 Task: Find connections with filter location Mittweida with filter topic #fintechwith filter profile language Spanish with filter current company Reply with filter school Uttrakhand Jobs with filter industry Wholesale Footwear with filter service category Insurance with filter keywords title Production Engineer
Action: Mouse moved to (504, 51)
Screenshot: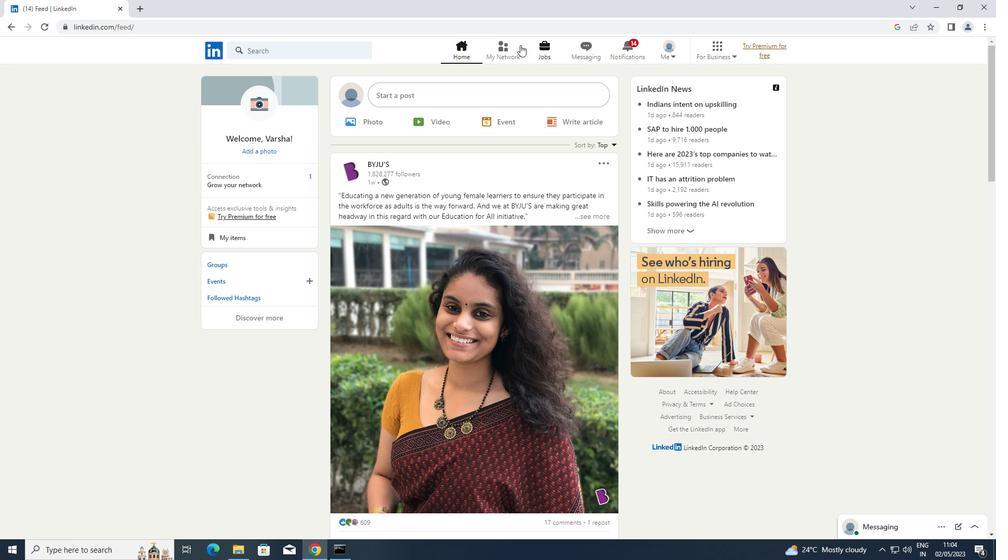 
Action: Mouse pressed left at (504, 51)
Screenshot: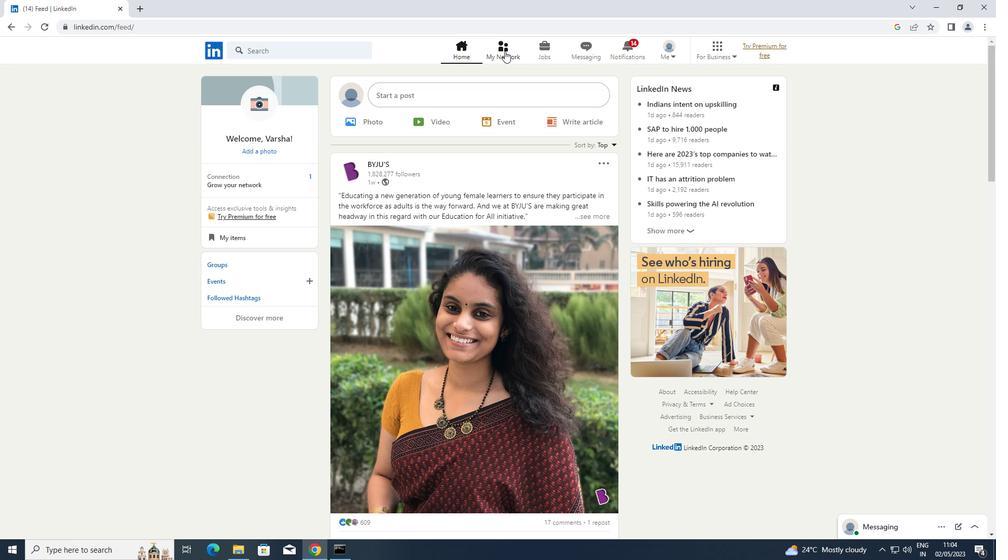 
Action: Mouse moved to (286, 110)
Screenshot: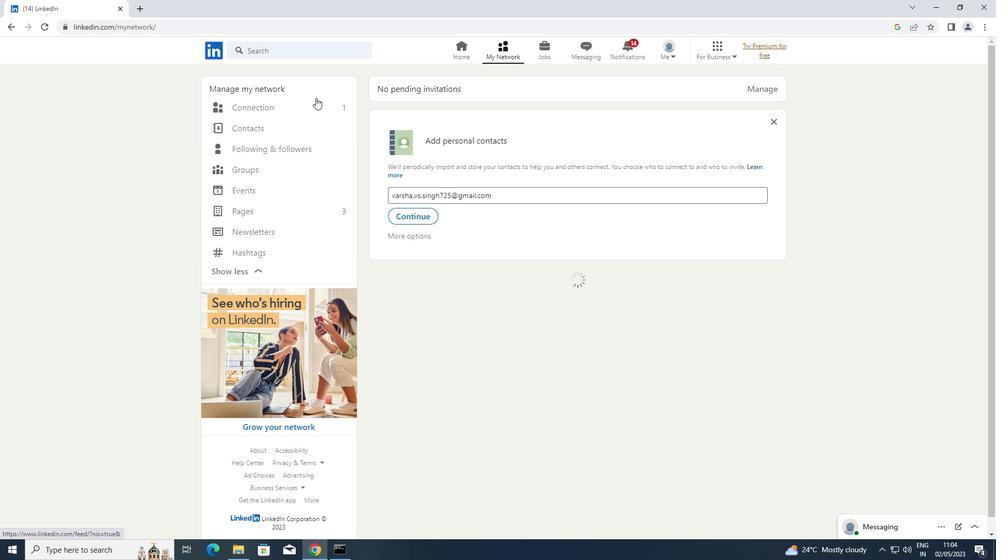 
Action: Mouse pressed left at (286, 110)
Screenshot: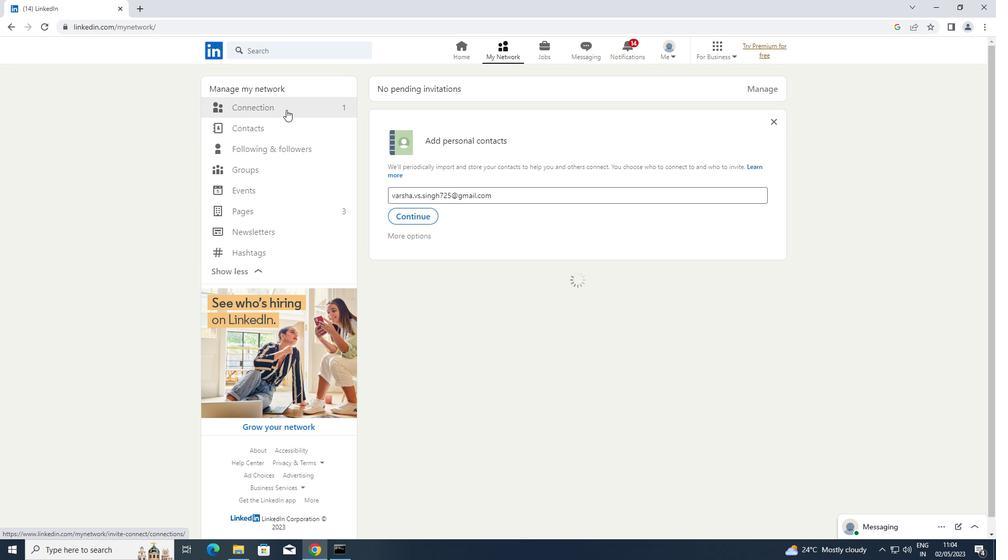 
Action: Mouse moved to (579, 109)
Screenshot: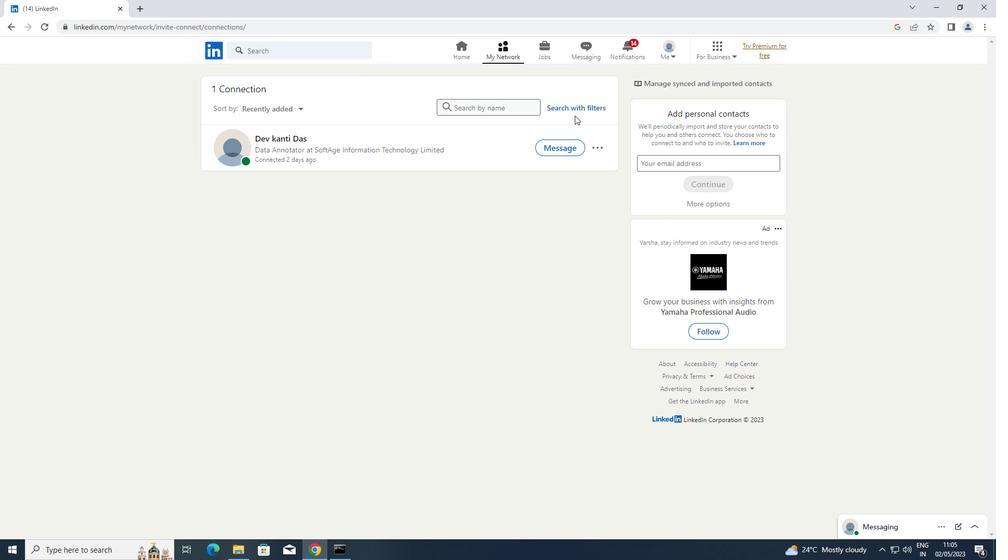 
Action: Mouse pressed left at (579, 109)
Screenshot: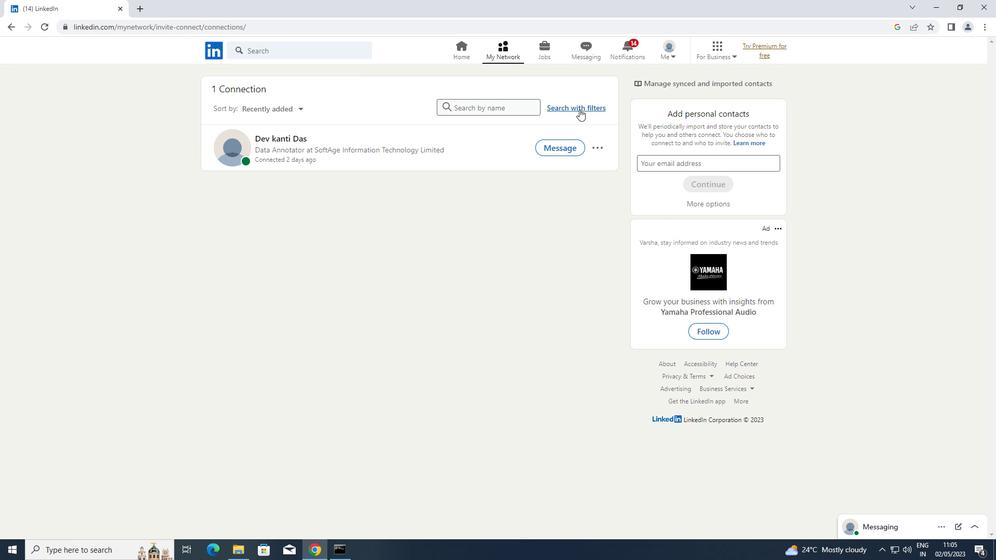 
Action: Mouse moved to (536, 77)
Screenshot: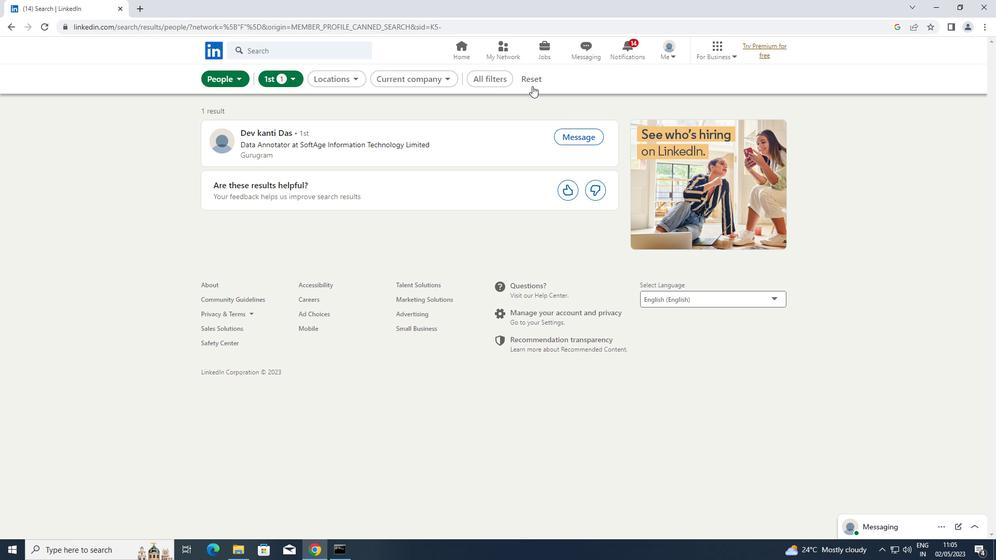 
Action: Mouse pressed left at (536, 77)
Screenshot: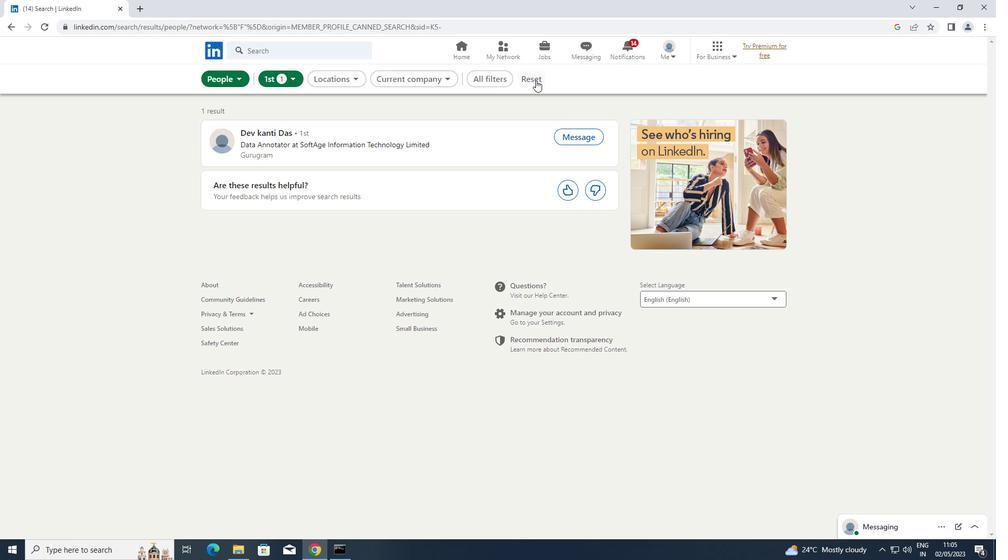 
Action: Mouse moved to (509, 76)
Screenshot: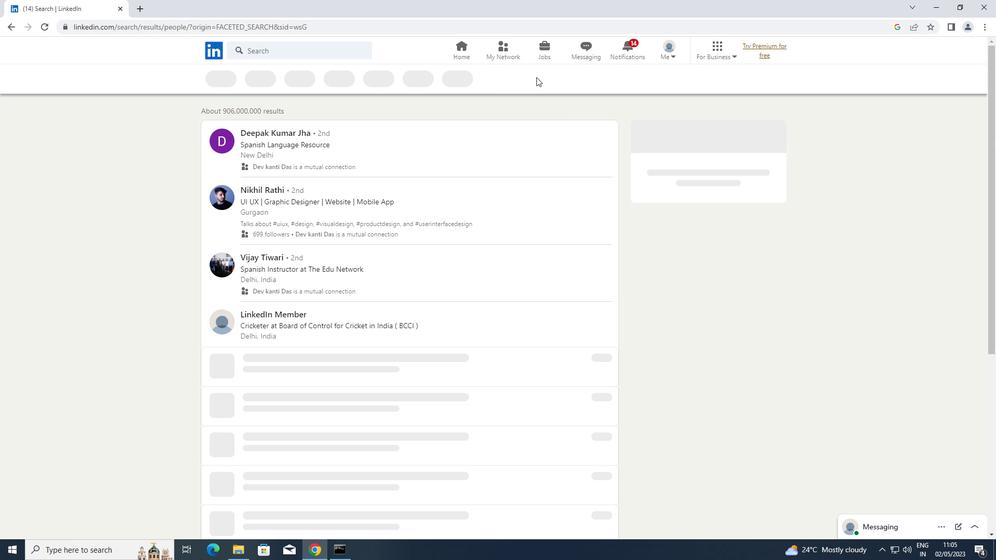 
Action: Mouse pressed left at (509, 76)
Screenshot: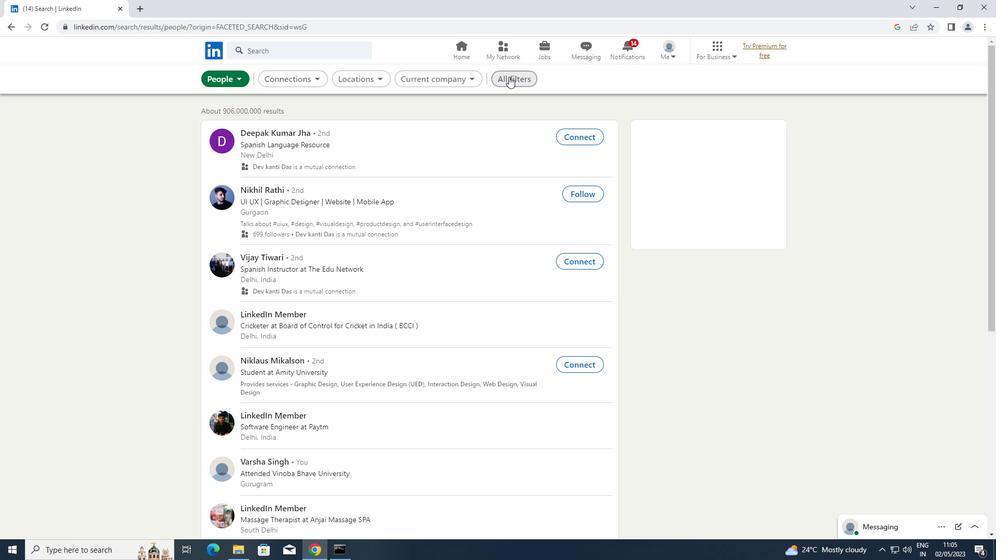 
Action: Mouse moved to (867, 382)
Screenshot: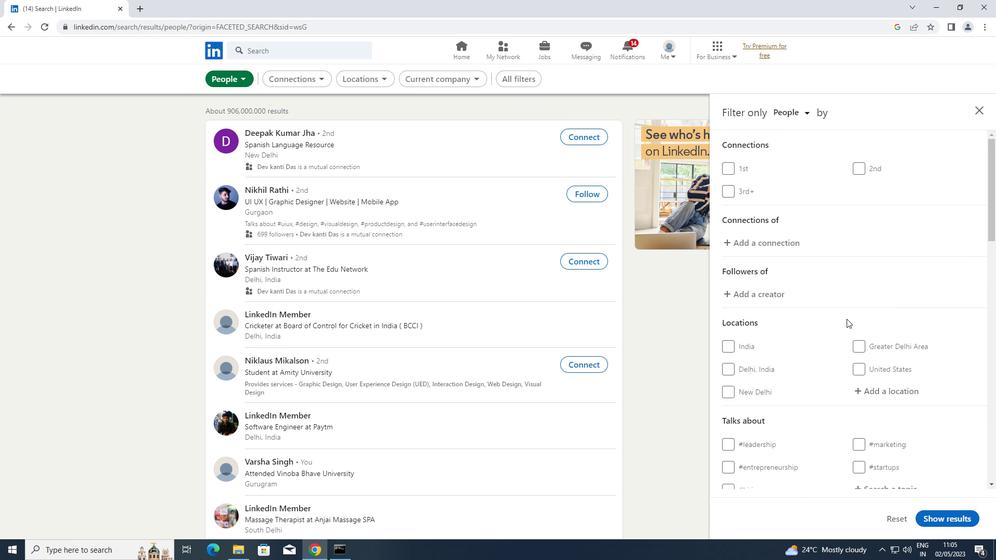 
Action: Mouse pressed left at (867, 382)
Screenshot: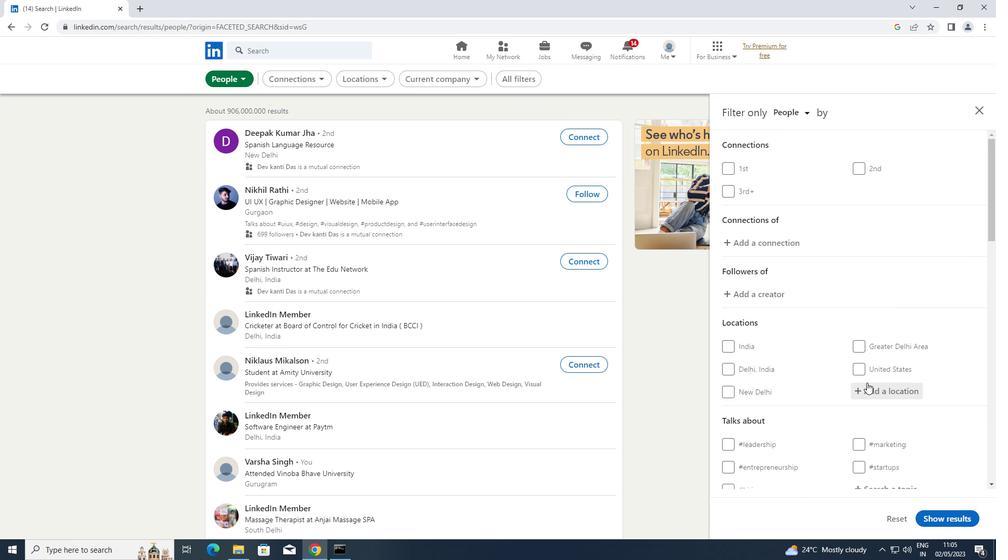 
Action: Key pressed <Key.shift>MITTWEIDA
Screenshot: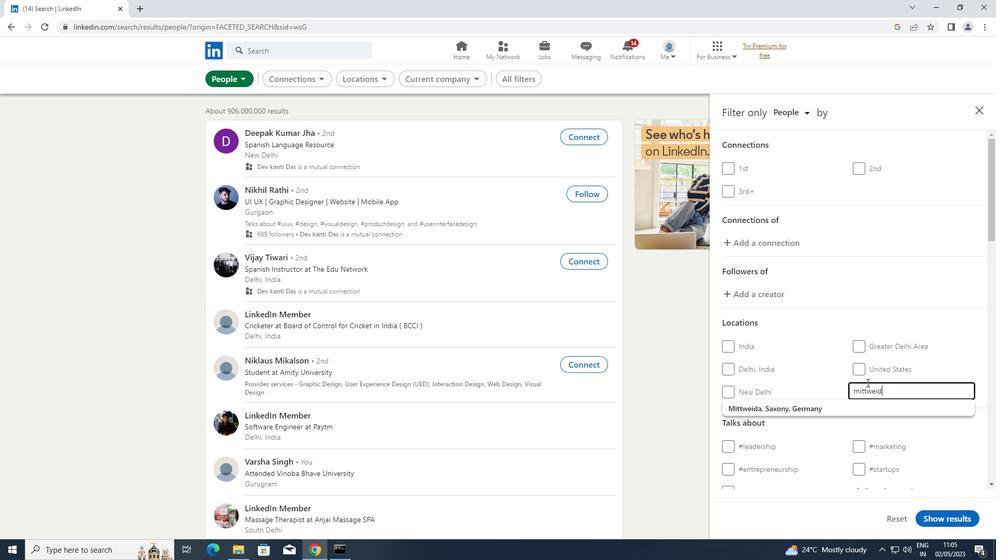 
Action: Mouse scrolled (867, 382) with delta (0, 0)
Screenshot: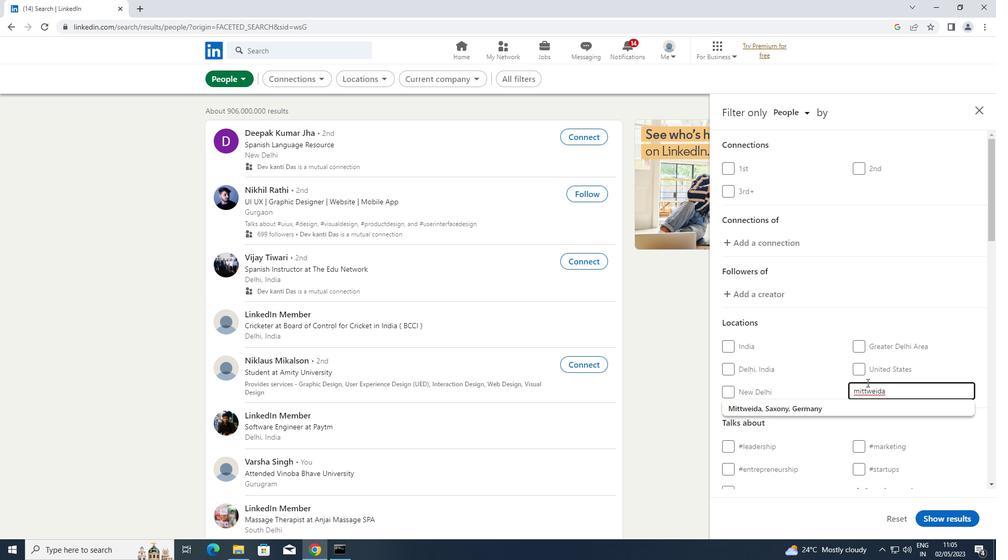 
Action: Mouse scrolled (867, 382) with delta (0, 0)
Screenshot: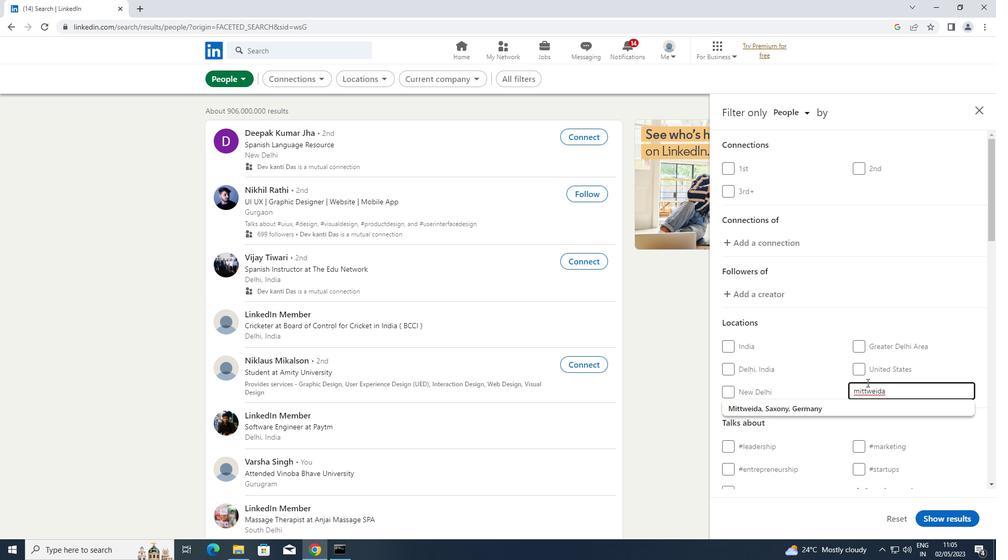 
Action: Mouse moved to (870, 385)
Screenshot: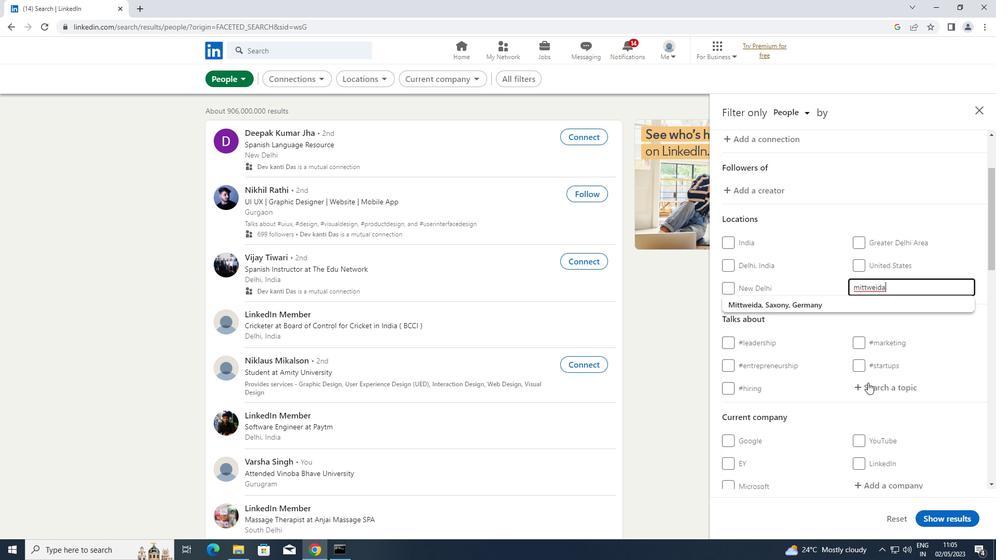 
Action: Mouse pressed left at (870, 385)
Screenshot: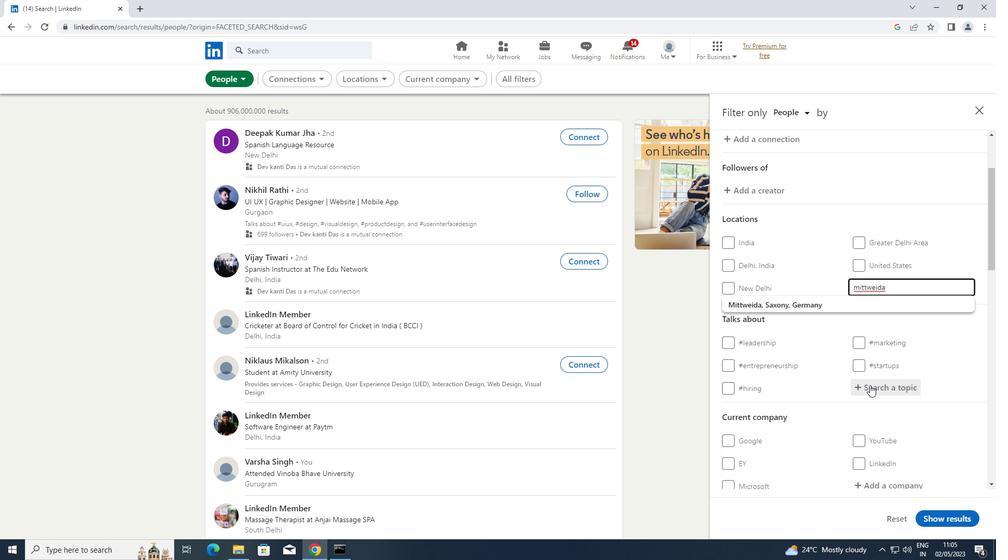 
Action: Key pressed FINTE
Screenshot: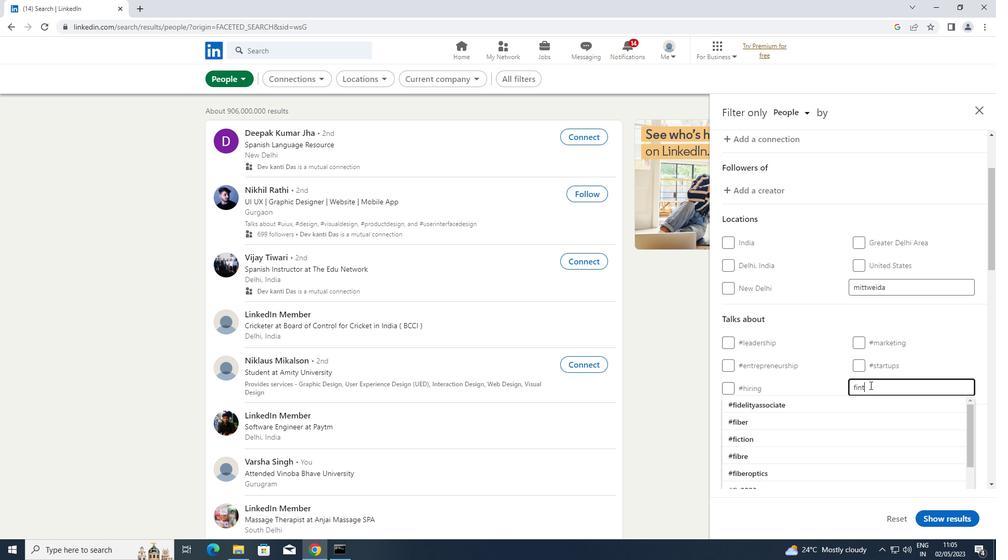 
Action: Mouse moved to (798, 405)
Screenshot: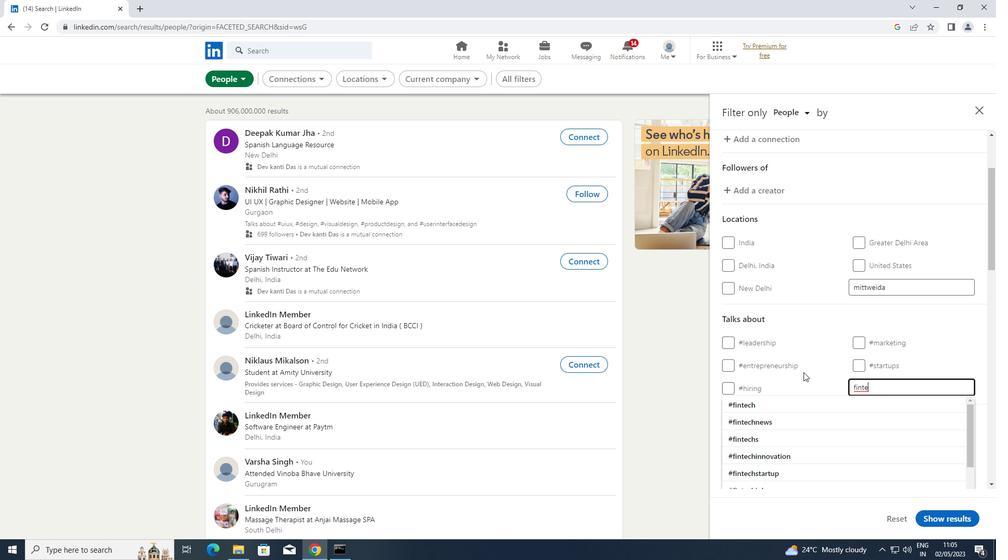 
Action: Mouse pressed left at (798, 405)
Screenshot: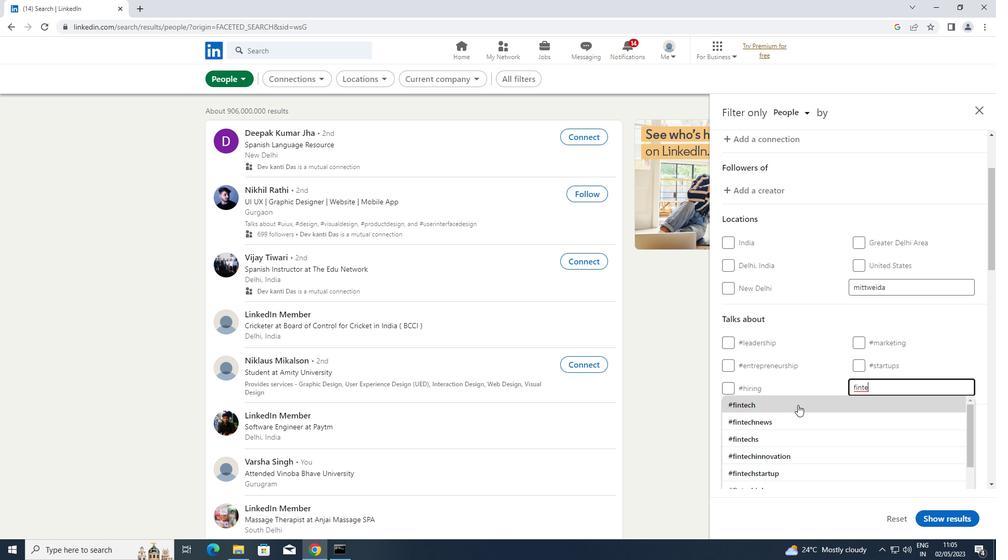 
Action: Mouse scrolled (798, 404) with delta (0, 0)
Screenshot: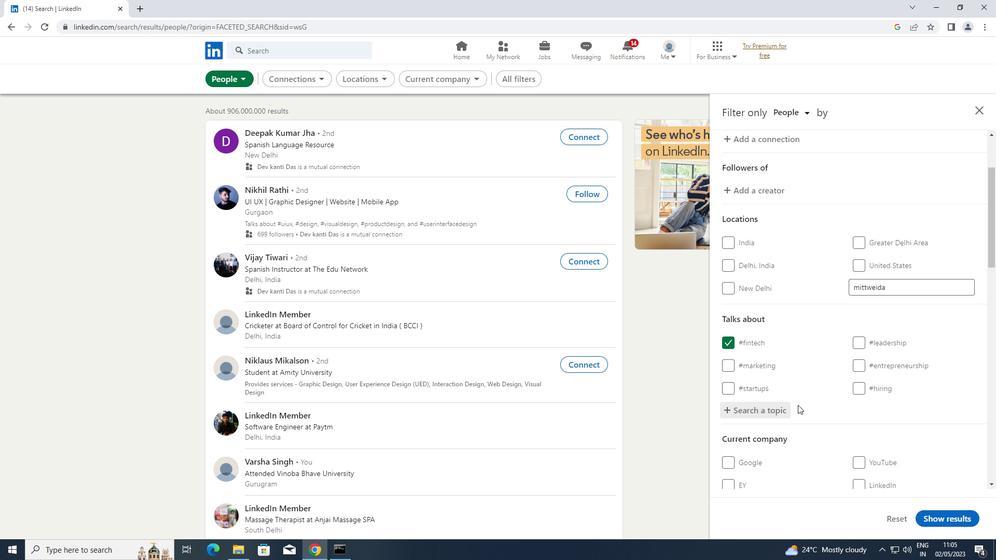 
Action: Mouse scrolled (798, 404) with delta (0, 0)
Screenshot: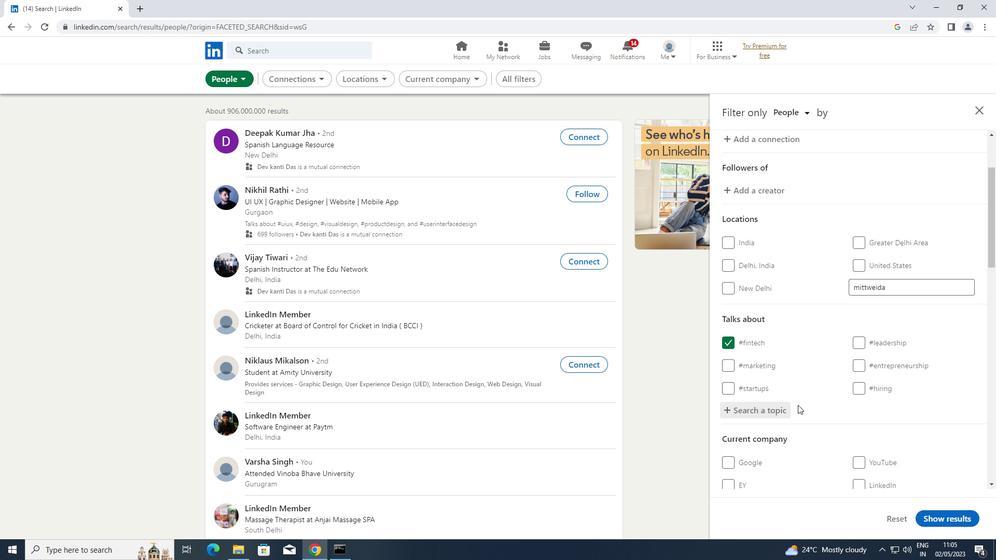 
Action: Mouse scrolled (798, 404) with delta (0, 0)
Screenshot: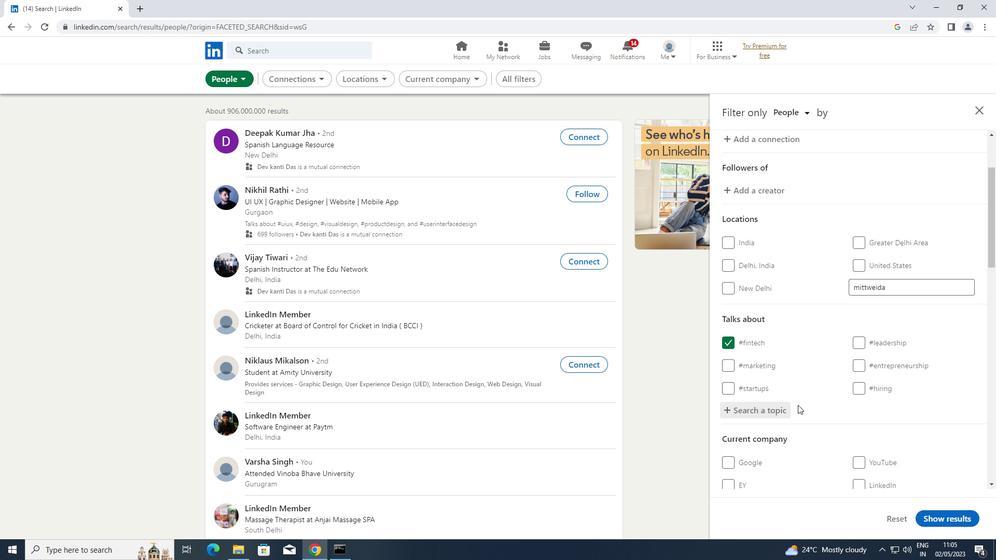 
Action: Mouse scrolled (798, 404) with delta (0, 0)
Screenshot: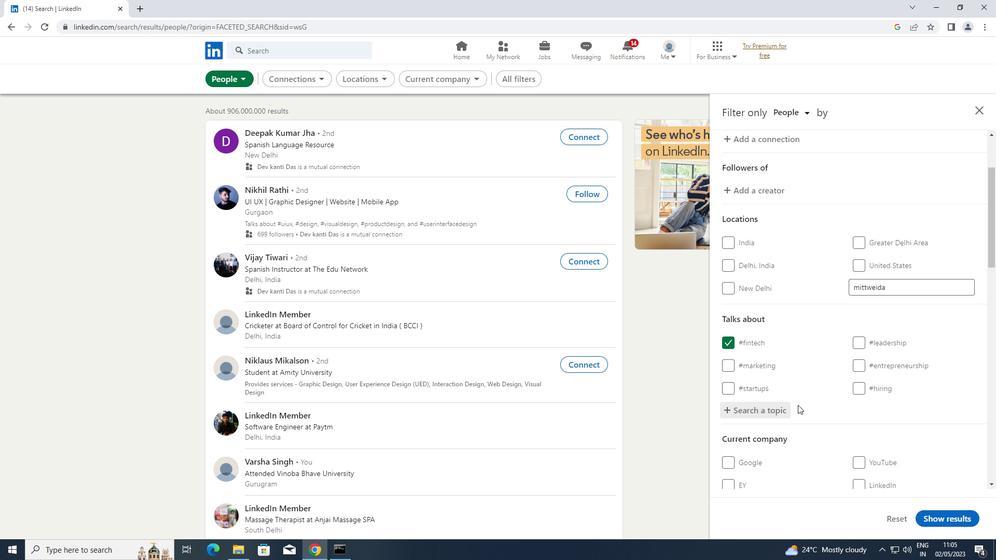 
Action: Mouse scrolled (798, 404) with delta (0, 0)
Screenshot: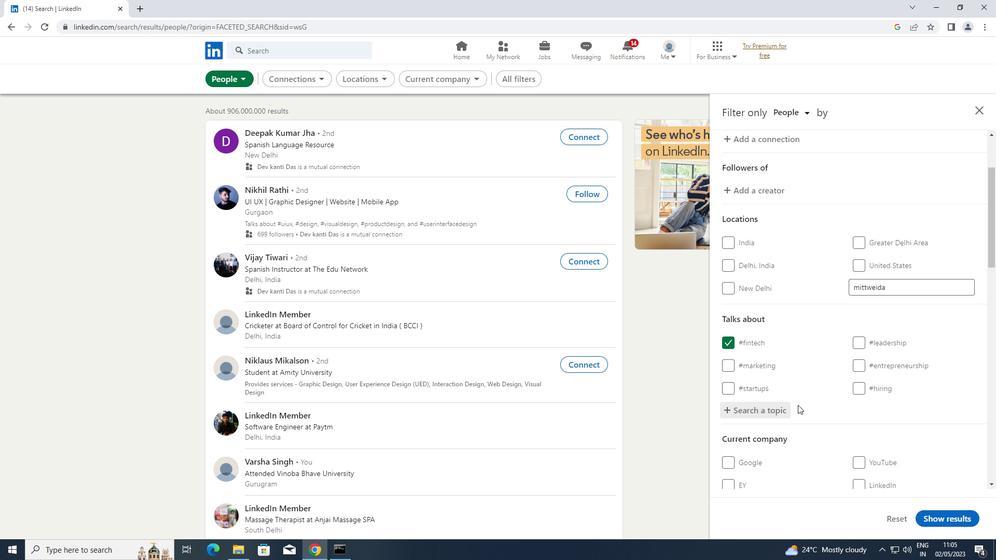 
Action: Mouse scrolled (798, 404) with delta (0, 0)
Screenshot: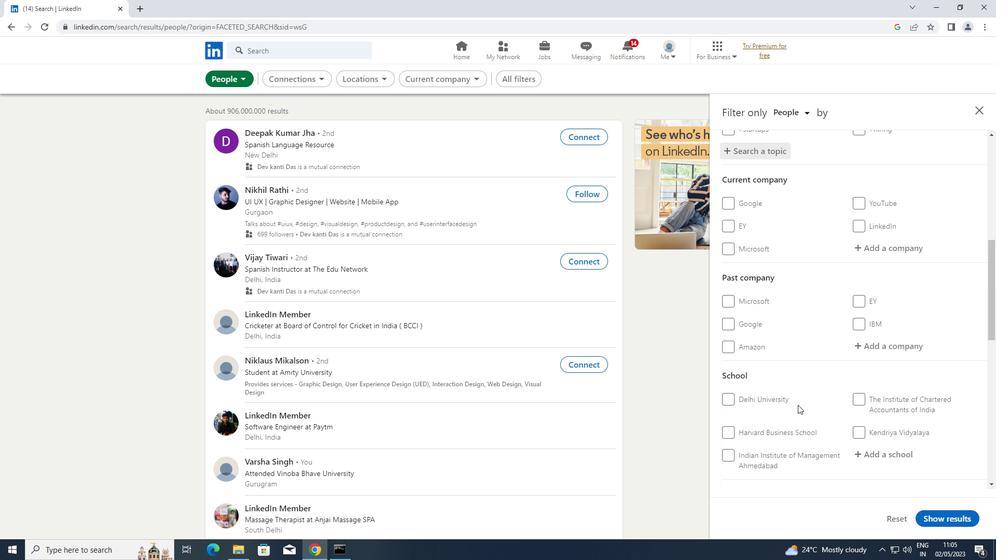 
Action: Mouse scrolled (798, 404) with delta (0, 0)
Screenshot: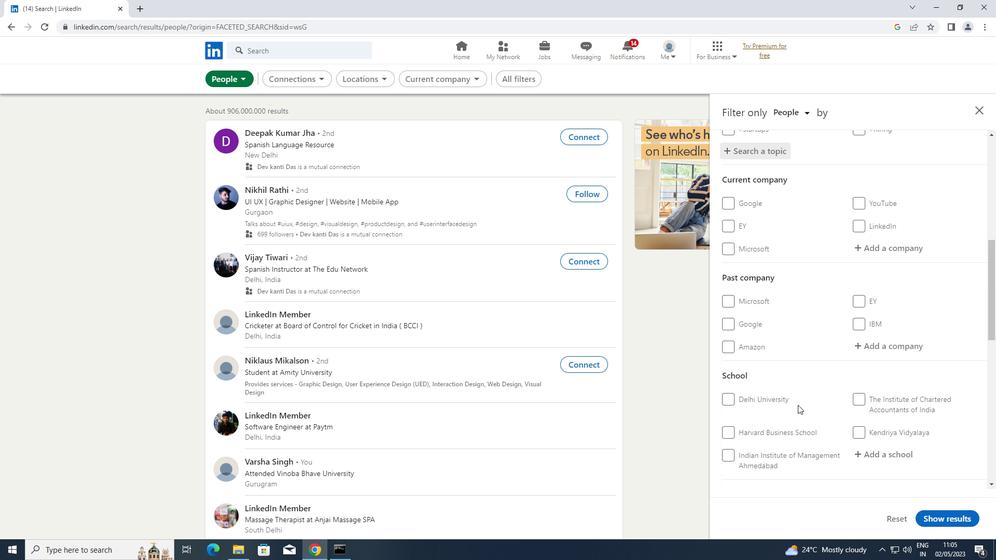 
Action: Mouse scrolled (798, 404) with delta (0, 0)
Screenshot: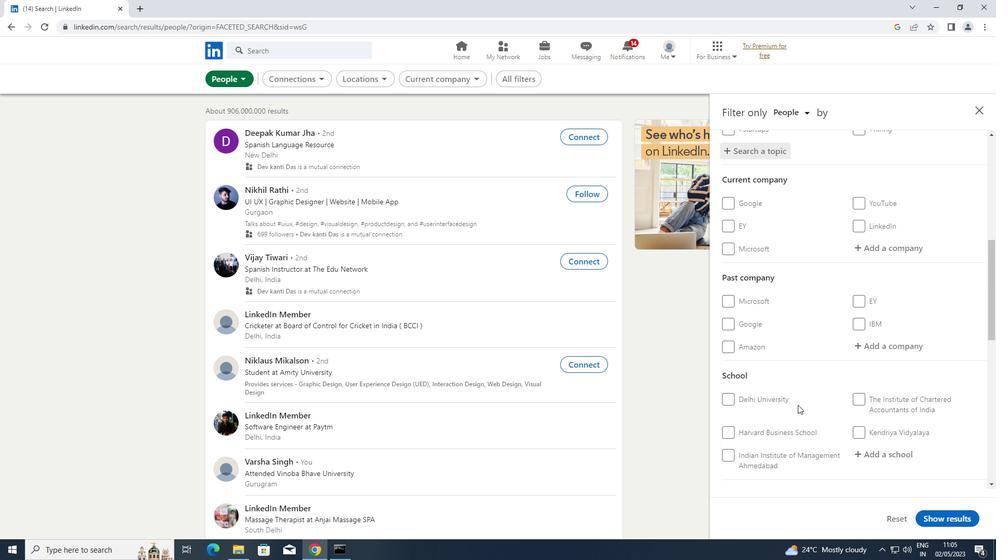 
Action: Mouse scrolled (798, 404) with delta (0, 0)
Screenshot: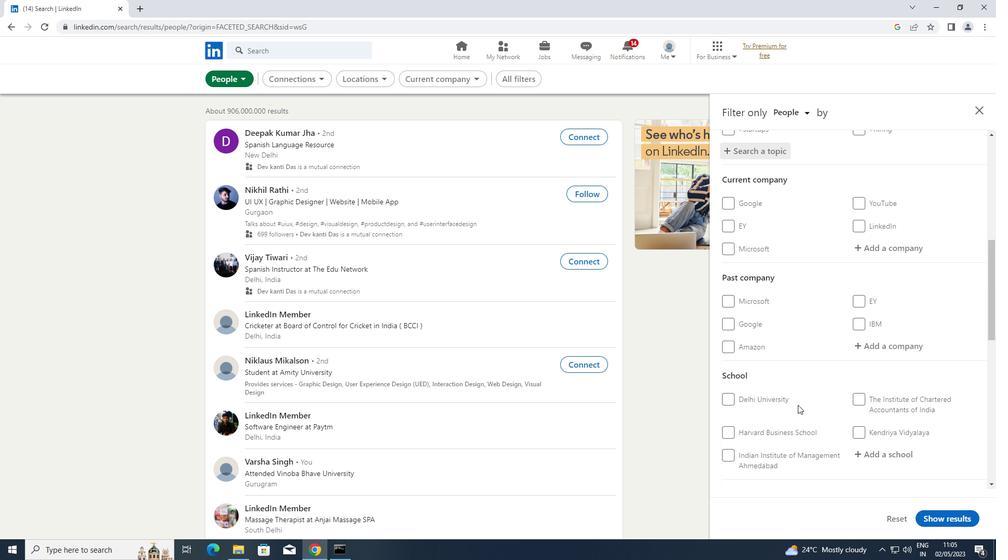 
Action: Mouse moved to (729, 449)
Screenshot: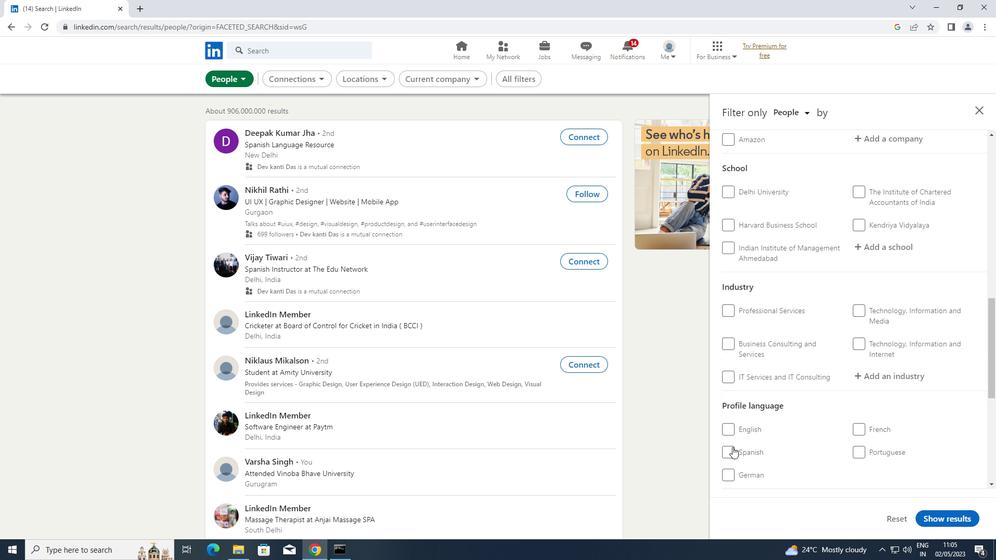 
Action: Mouse pressed left at (729, 449)
Screenshot: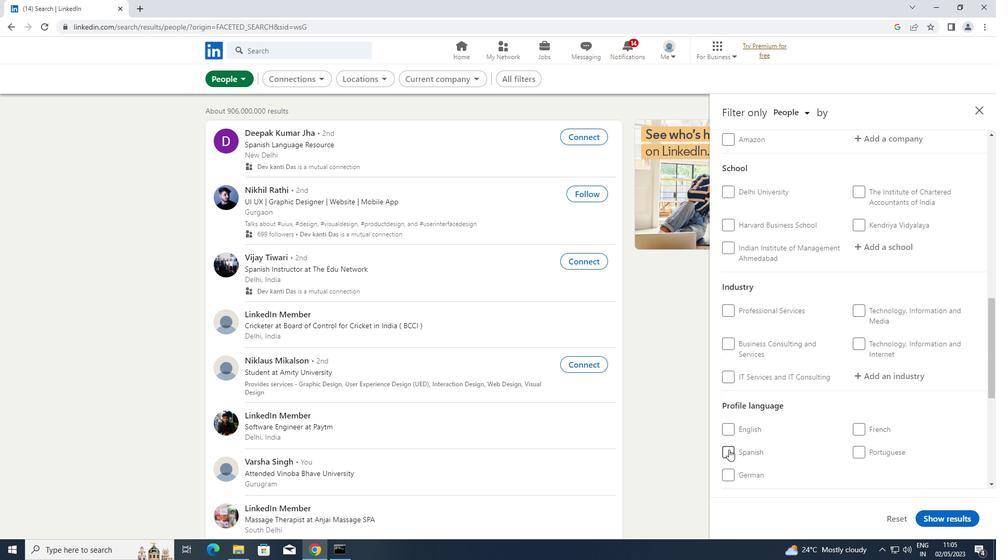 
Action: Mouse moved to (764, 416)
Screenshot: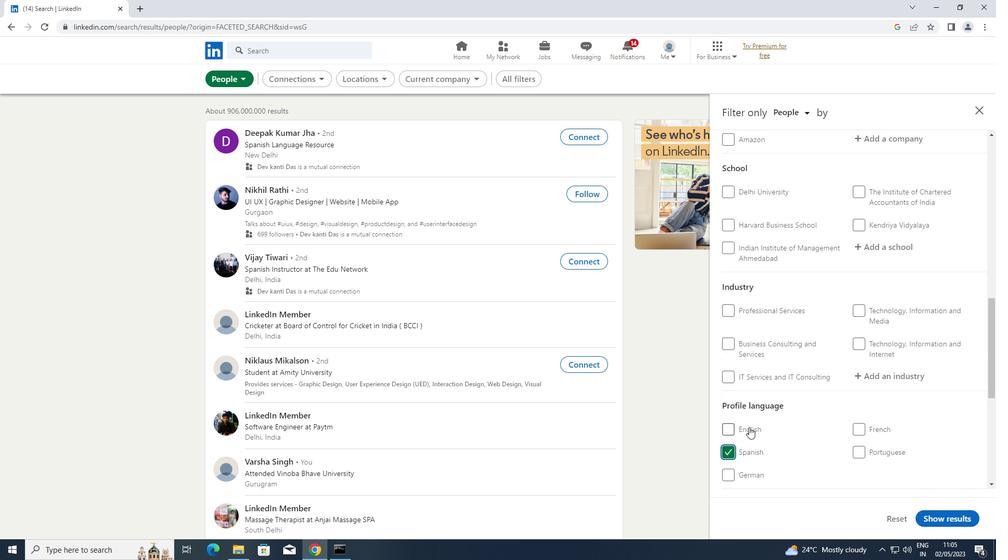 
Action: Mouse scrolled (764, 416) with delta (0, 0)
Screenshot: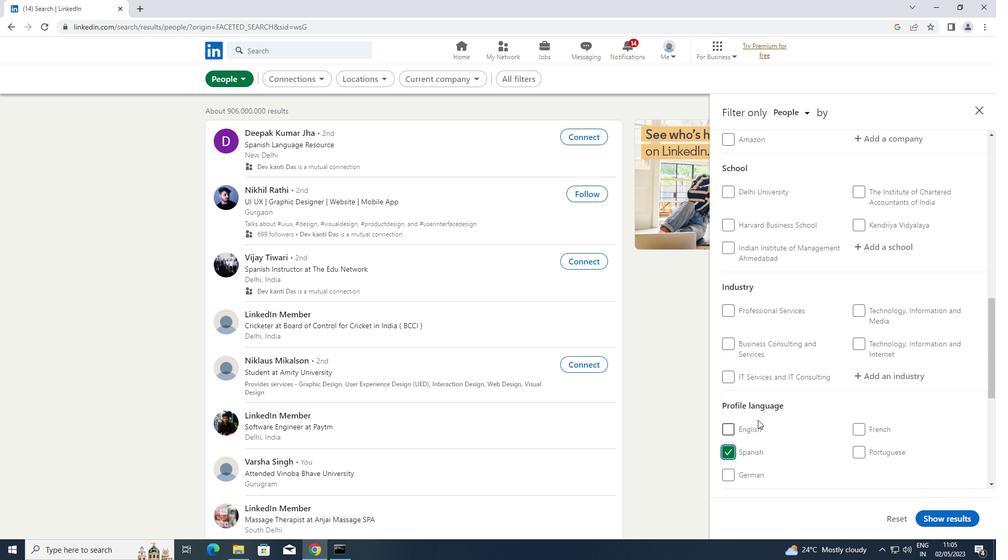 
Action: Mouse scrolled (764, 416) with delta (0, 0)
Screenshot: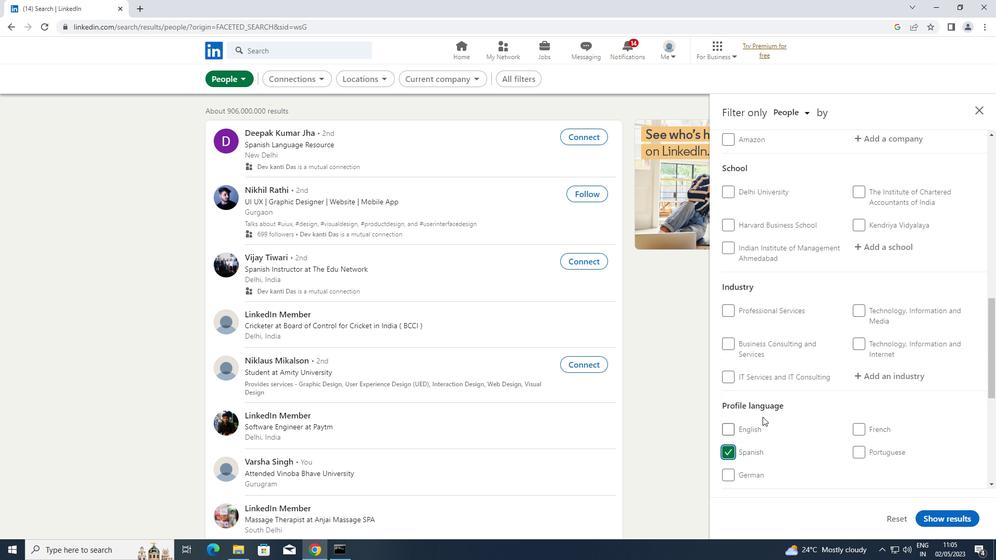 
Action: Mouse scrolled (764, 416) with delta (0, 0)
Screenshot: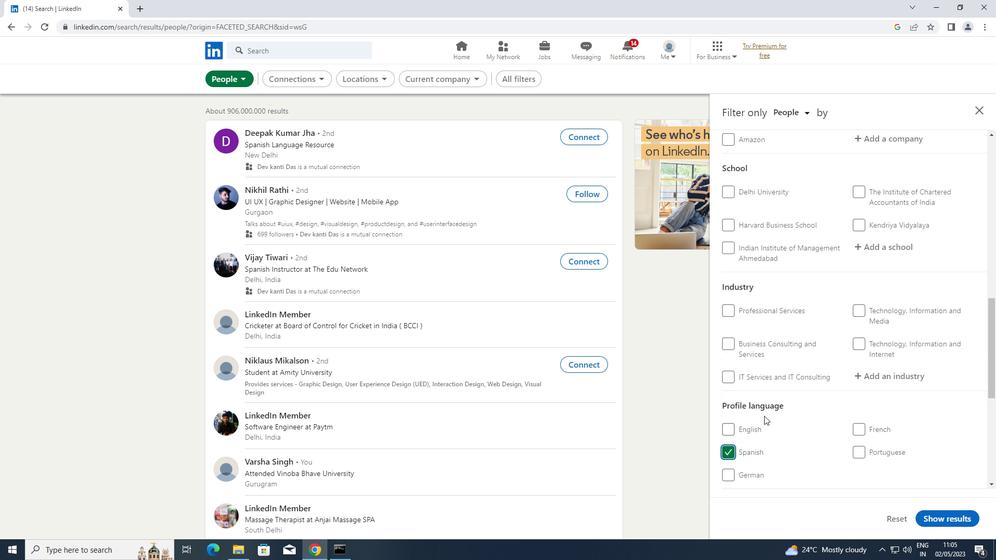 
Action: Mouse scrolled (764, 416) with delta (0, 0)
Screenshot: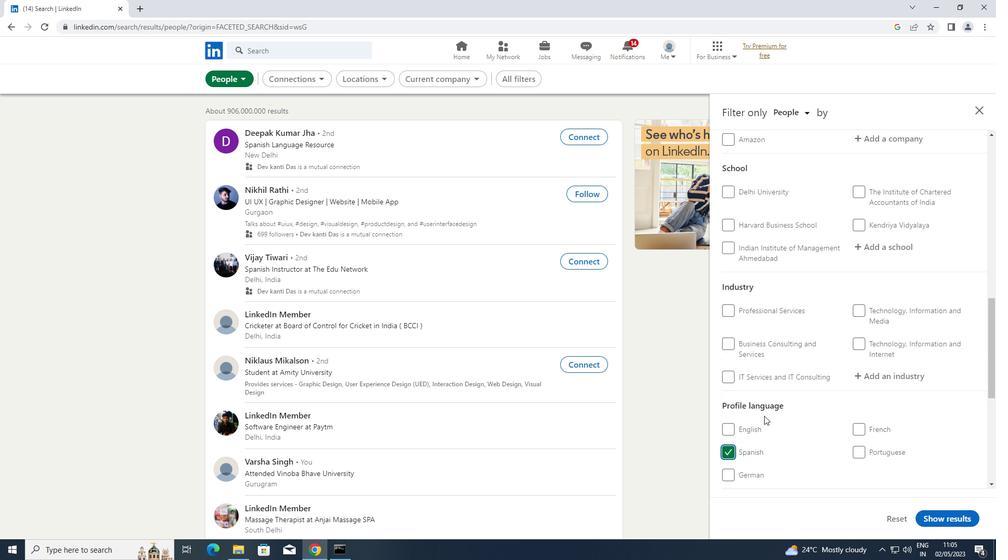 
Action: Mouse scrolled (764, 416) with delta (0, 0)
Screenshot: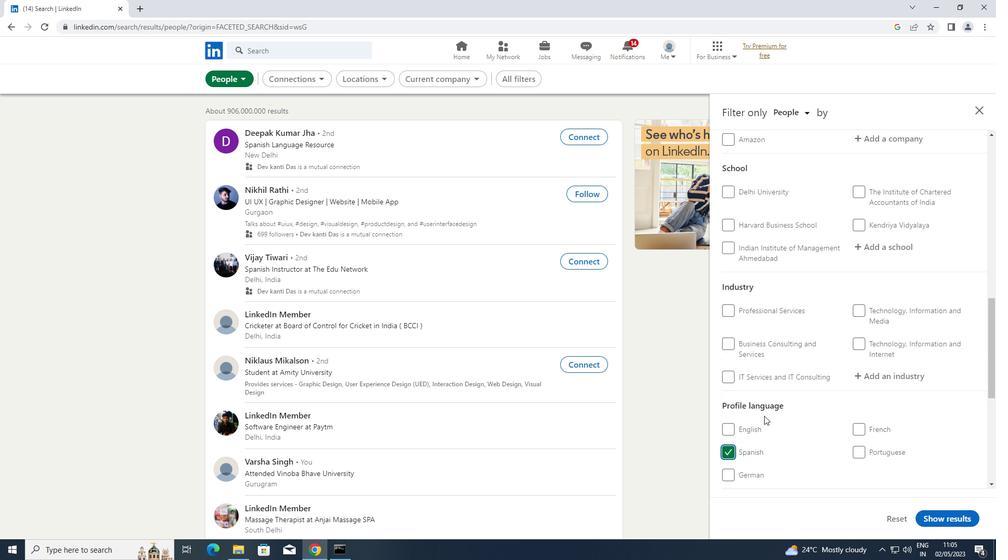 
Action: Mouse scrolled (764, 416) with delta (0, 0)
Screenshot: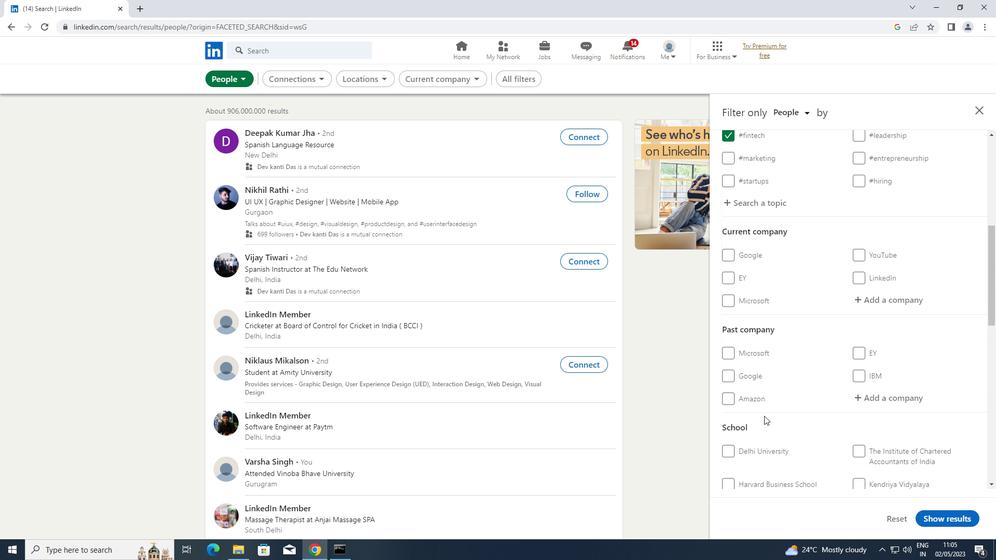 
Action: Mouse scrolled (764, 416) with delta (0, 0)
Screenshot: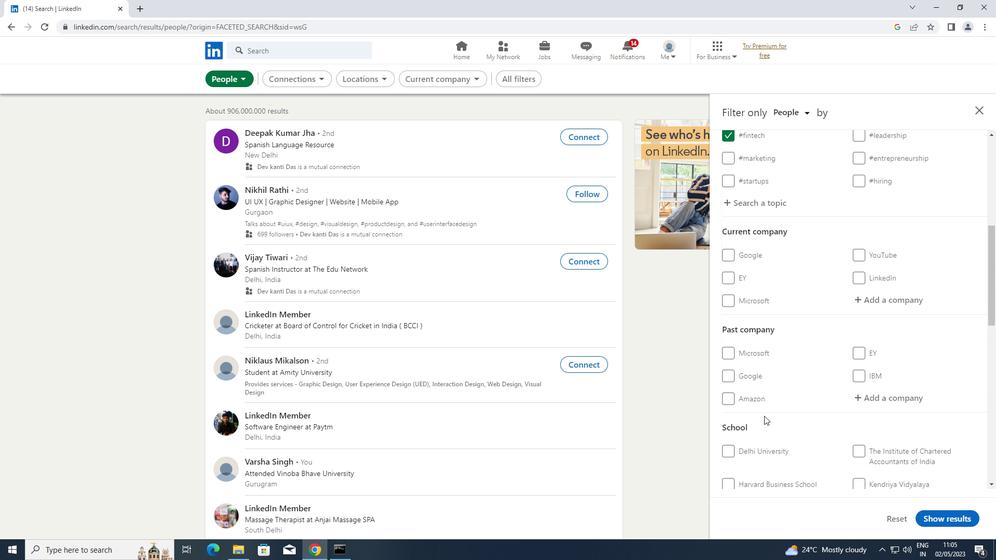 
Action: Mouse moved to (873, 399)
Screenshot: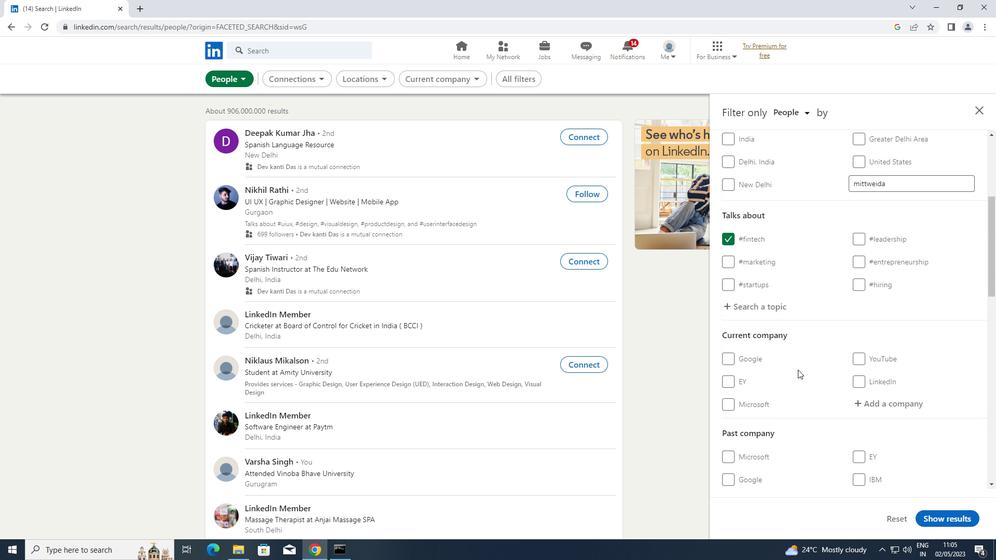 
Action: Mouse pressed left at (873, 399)
Screenshot: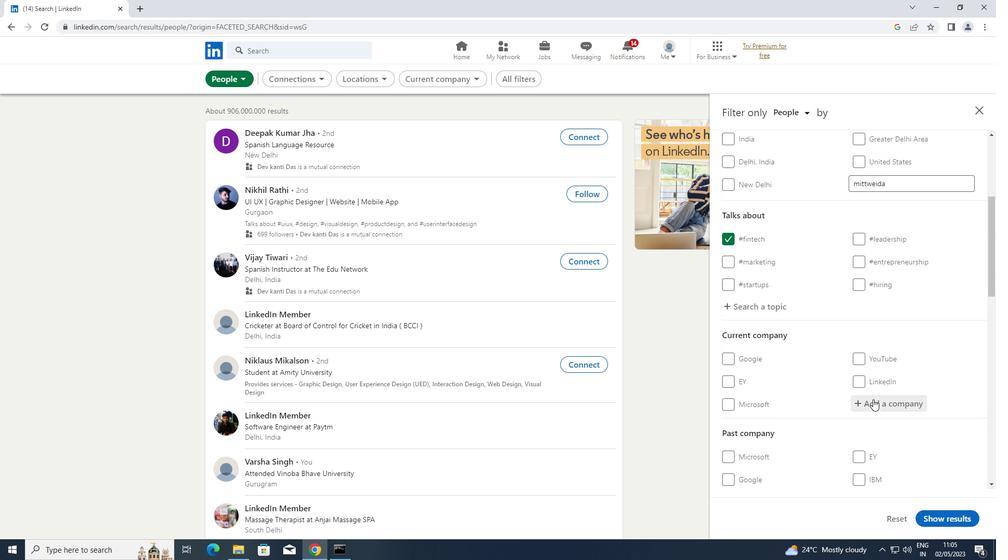 
Action: Key pressed <Key.shift>REPL
Screenshot: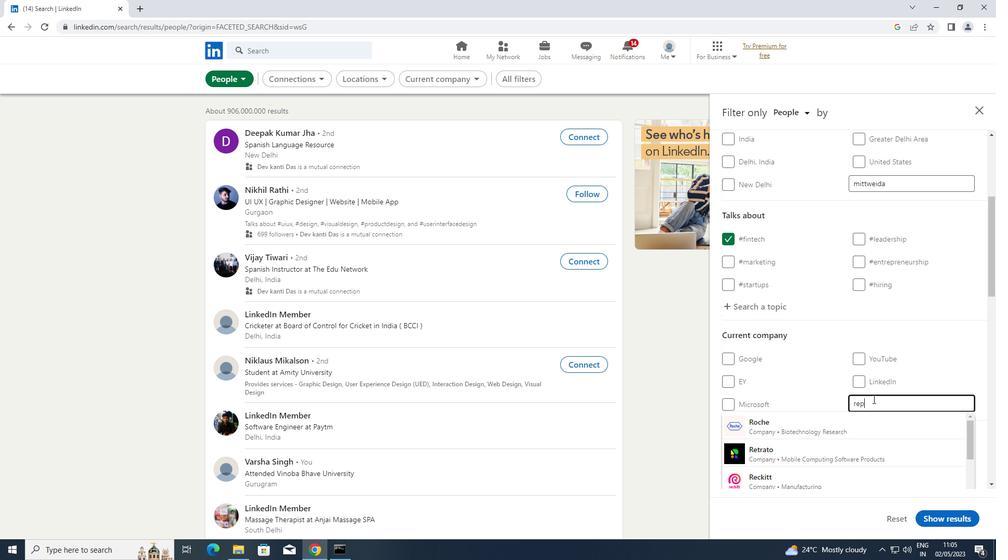 
Action: Mouse moved to (848, 422)
Screenshot: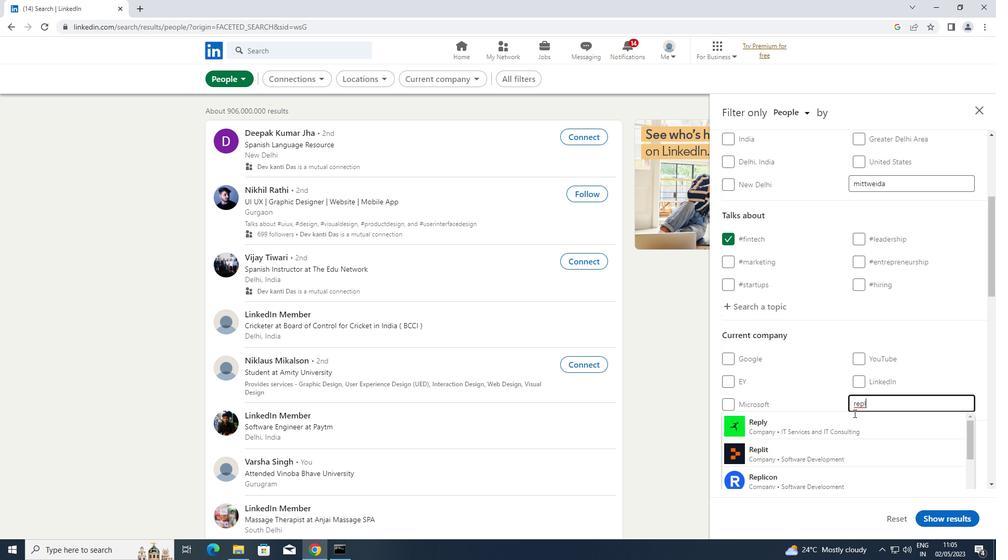 
Action: Mouse pressed left at (848, 422)
Screenshot: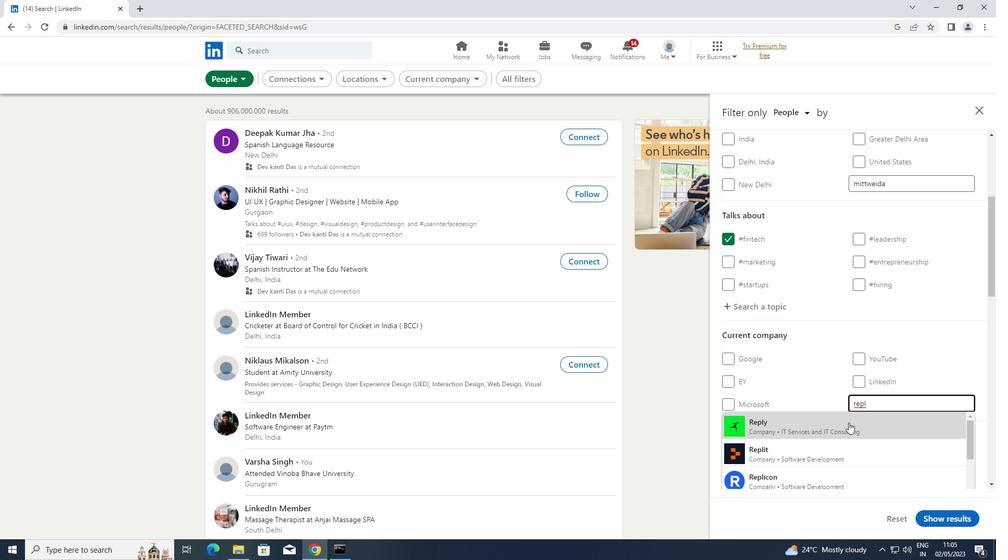 
Action: Mouse scrolled (848, 422) with delta (0, 0)
Screenshot: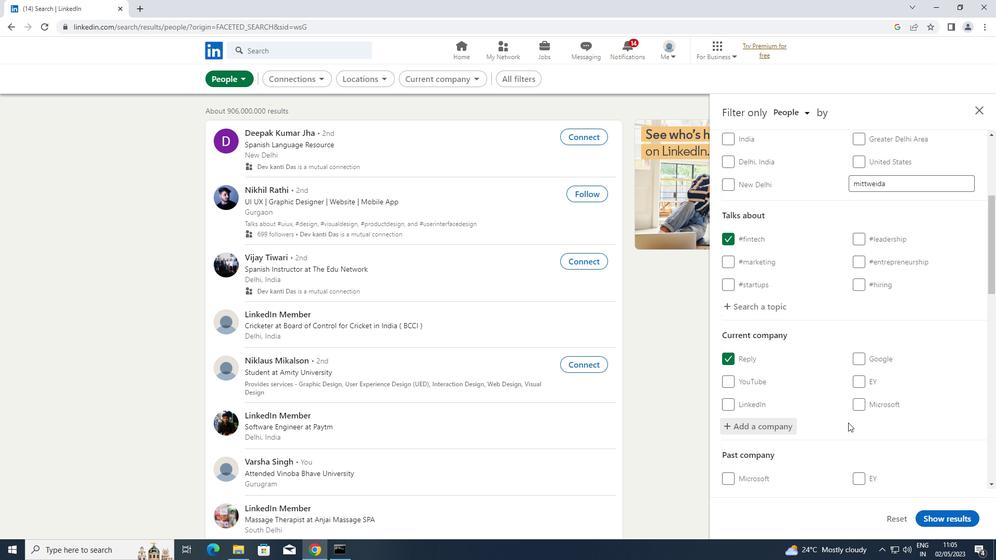 
Action: Mouse scrolled (848, 422) with delta (0, 0)
Screenshot: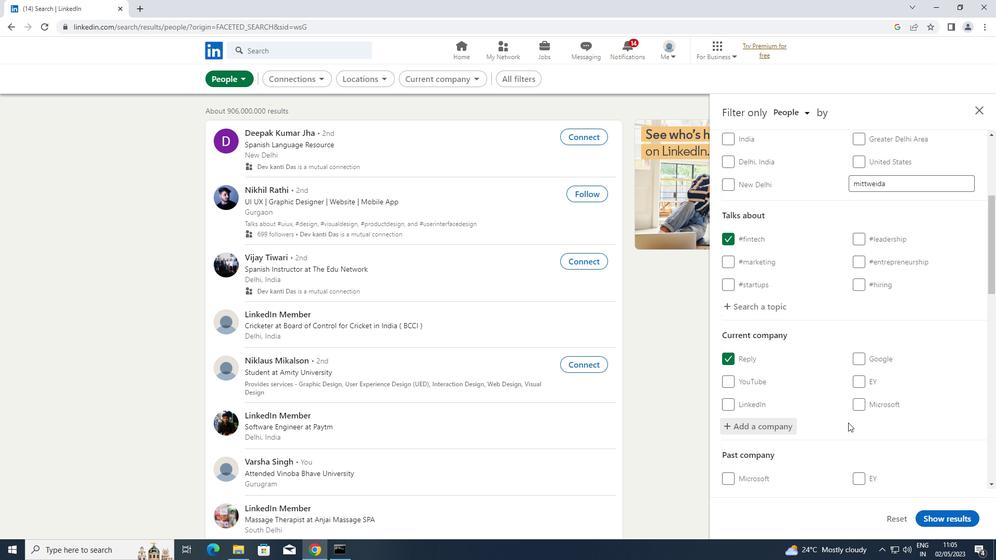 
Action: Mouse scrolled (848, 422) with delta (0, 0)
Screenshot: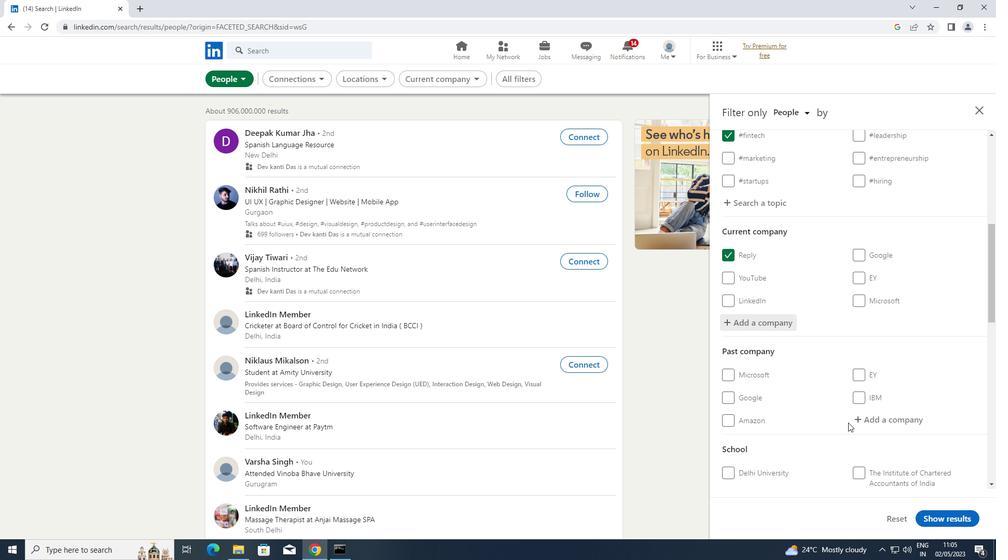 
Action: Mouse moved to (854, 401)
Screenshot: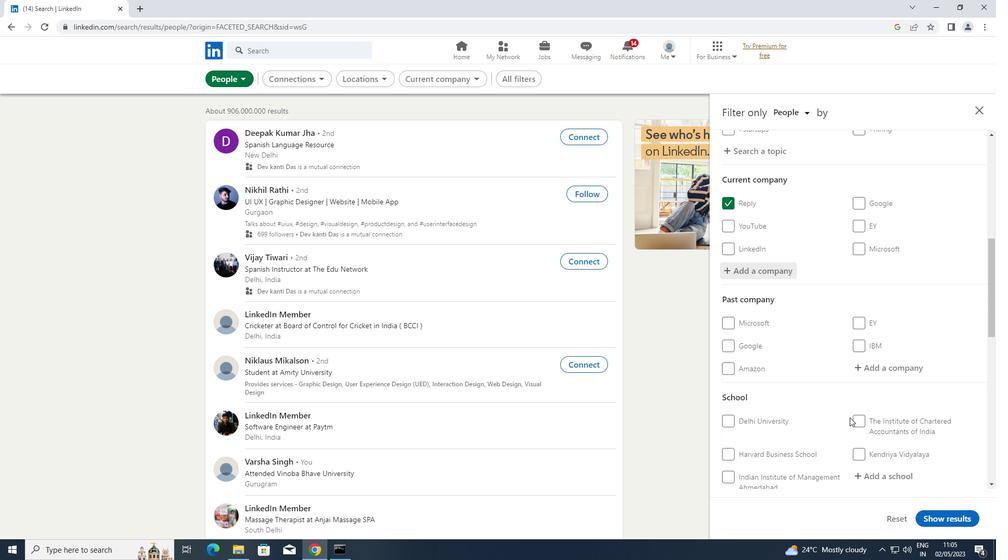 
Action: Mouse scrolled (854, 401) with delta (0, 0)
Screenshot: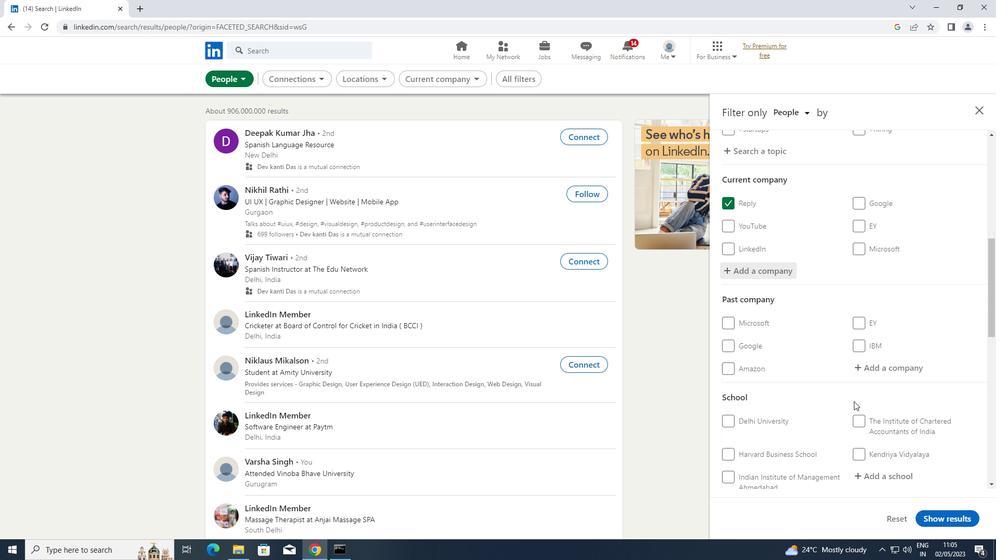 
Action: Mouse scrolled (854, 401) with delta (0, 0)
Screenshot: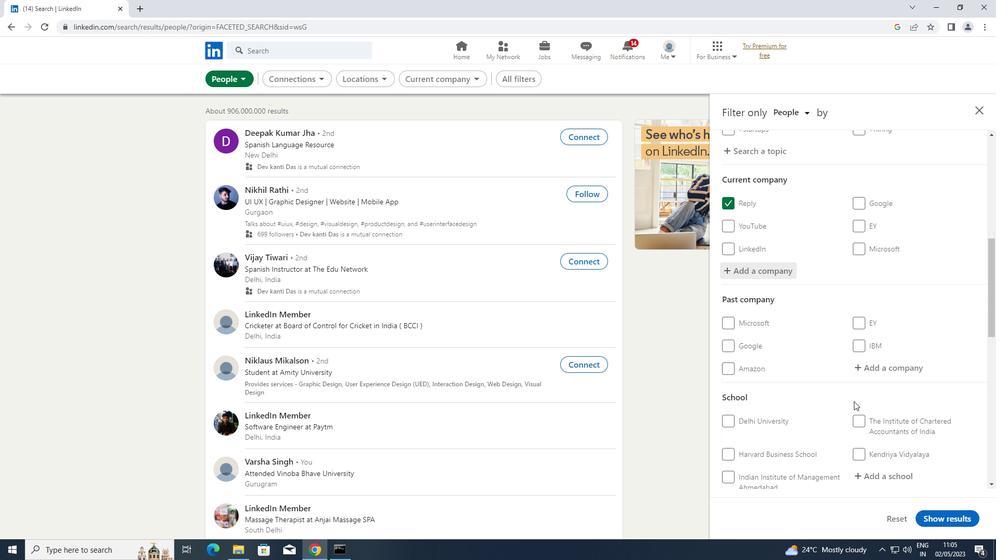 
Action: Mouse moved to (885, 376)
Screenshot: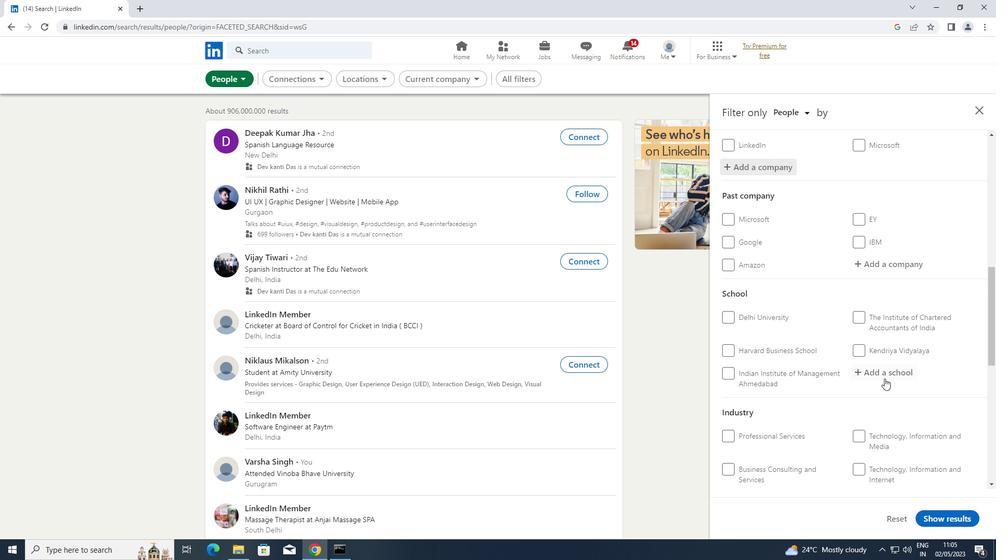 
Action: Mouse pressed left at (885, 376)
Screenshot: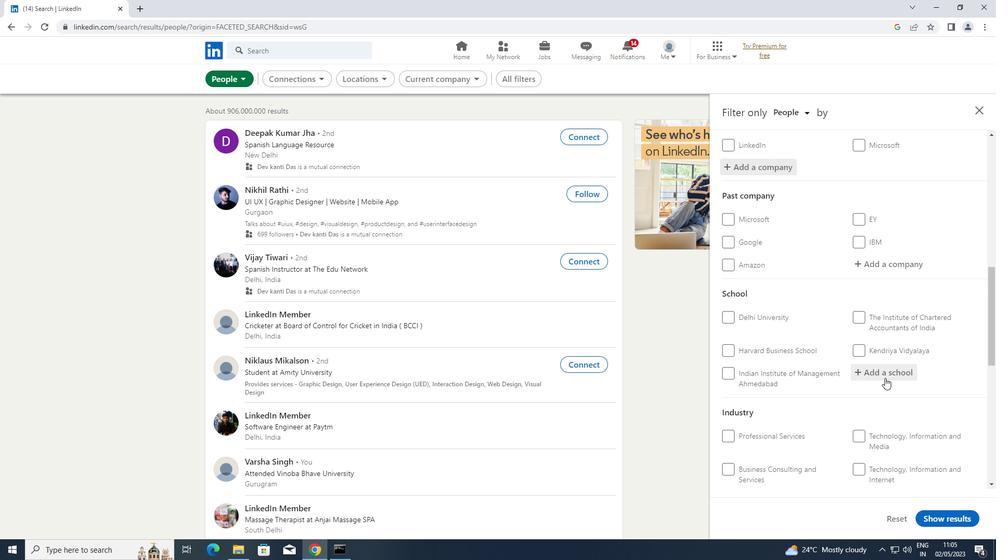 
Action: Key pressed <Key.shift>UTTARAKHAN
Screenshot: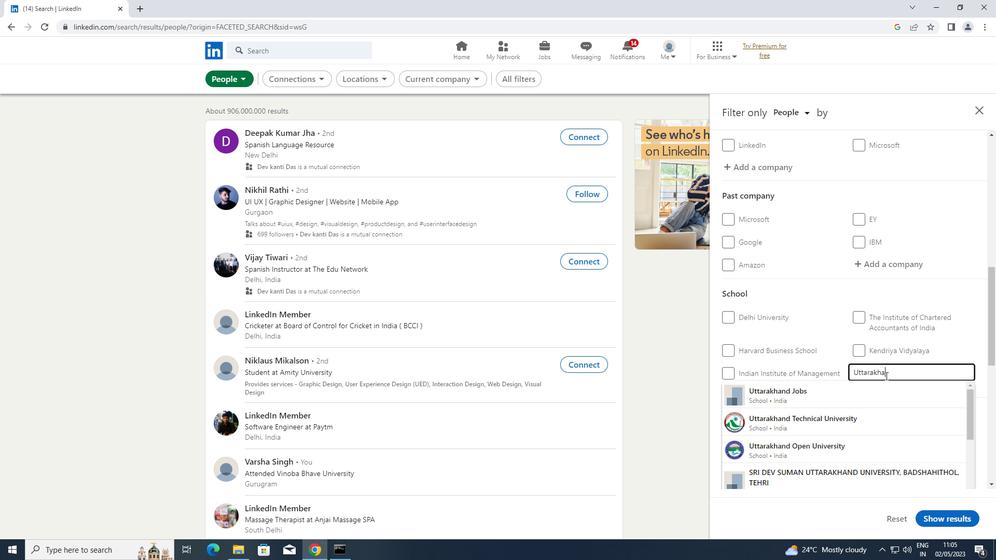 
Action: Mouse moved to (816, 390)
Screenshot: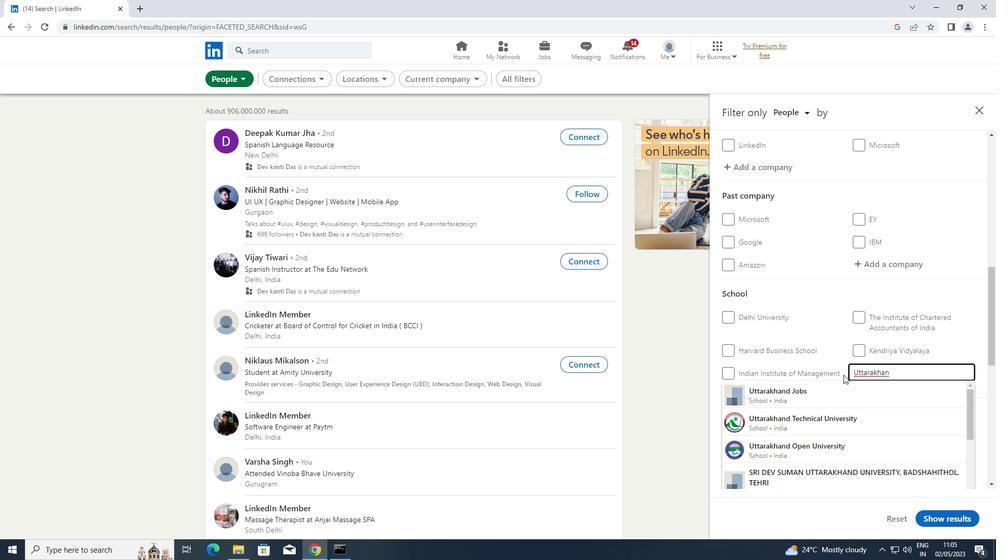 
Action: Mouse pressed left at (816, 390)
Screenshot: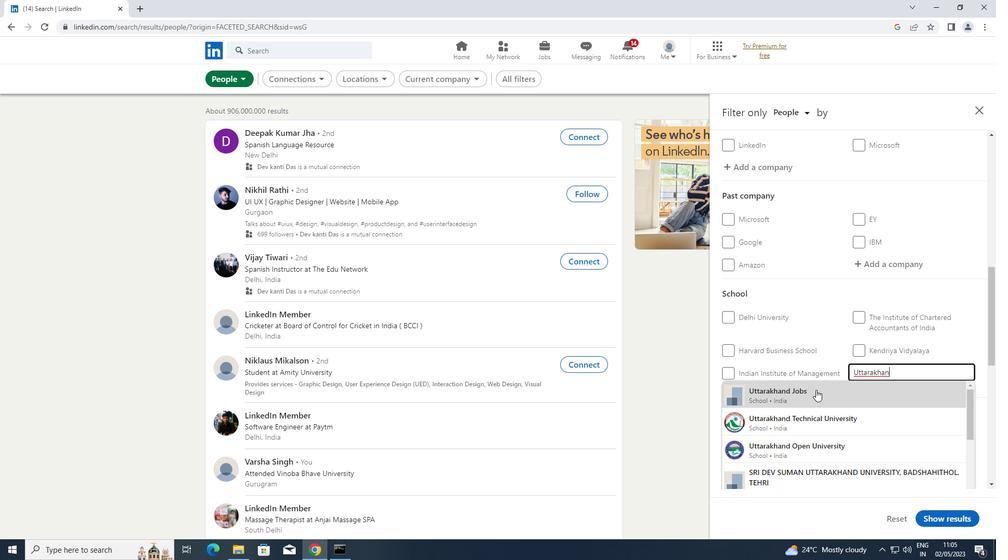 
Action: Mouse scrolled (816, 389) with delta (0, 0)
Screenshot: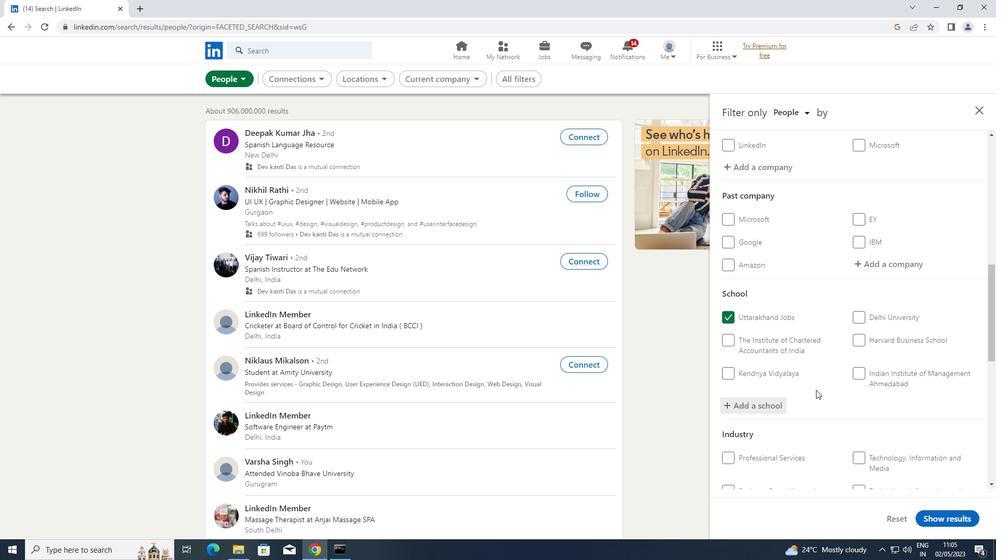 
Action: Mouse scrolled (816, 389) with delta (0, 0)
Screenshot: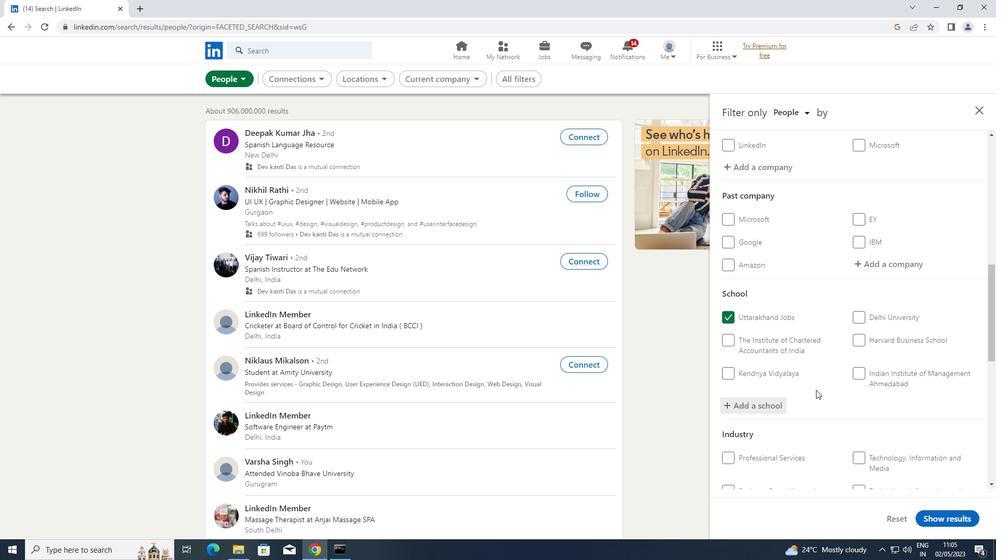 
Action: Mouse scrolled (816, 389) with delta (0, 0)
Screenshot: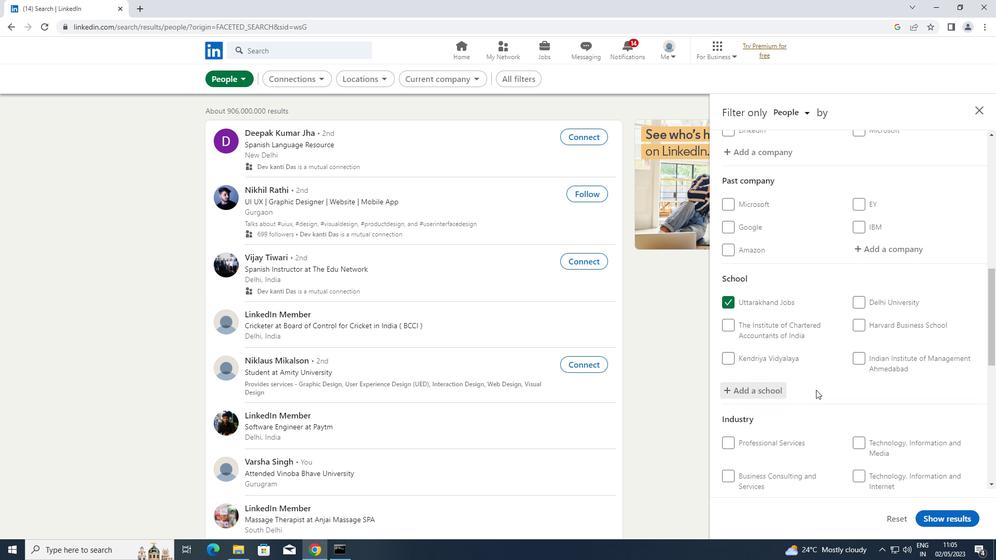 
Action: Mouse moved to (882, 364)
Screenshot: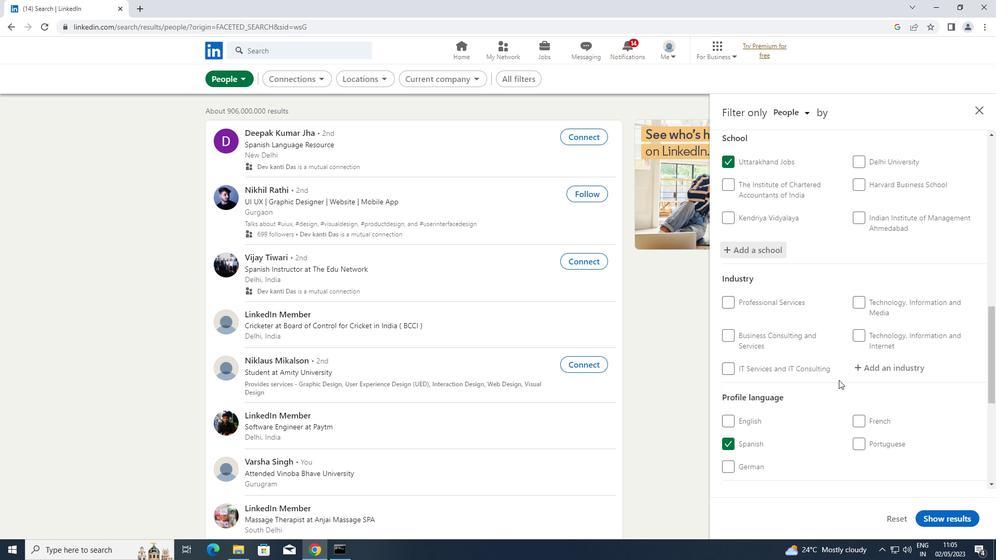 
Action: Mouse pressed left at (882, 364)
Screenshot: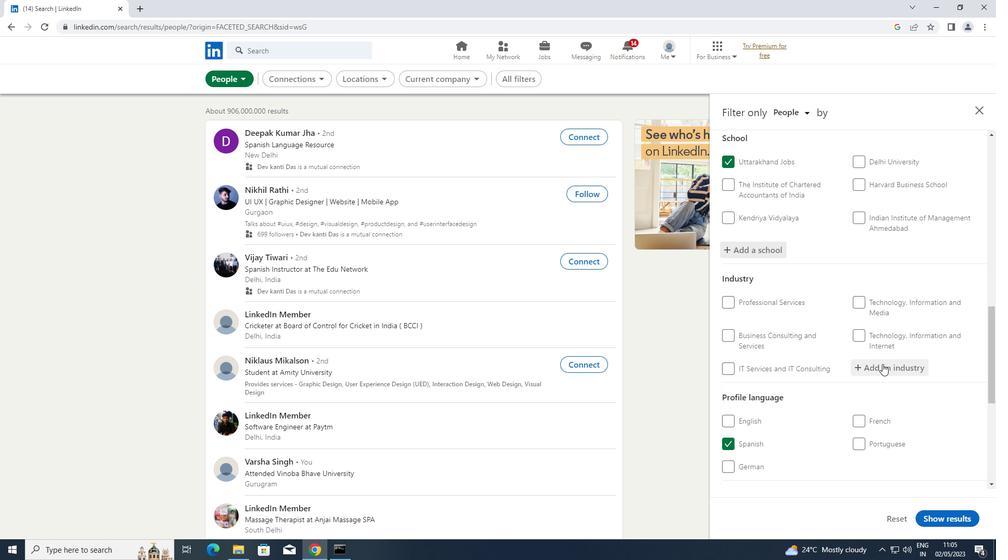 
Action: Key pressed <Key.shift>WHOLESALE<Key.space><Key.shift>FOOT
Screenshot: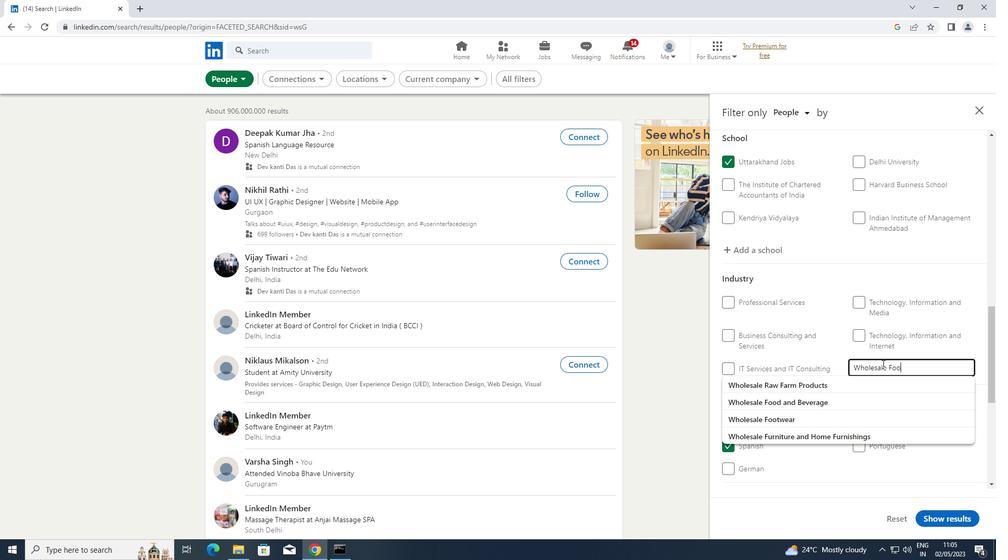
Action: Mouse moved to (820, 385)
Screenshot: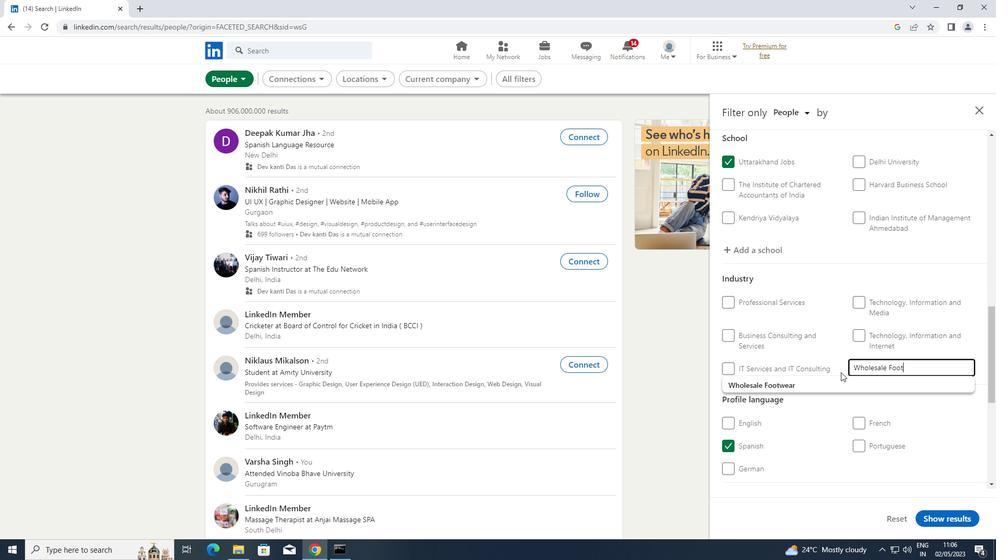 
Action: Mouse pressed left at (820, 385)
Screenshot: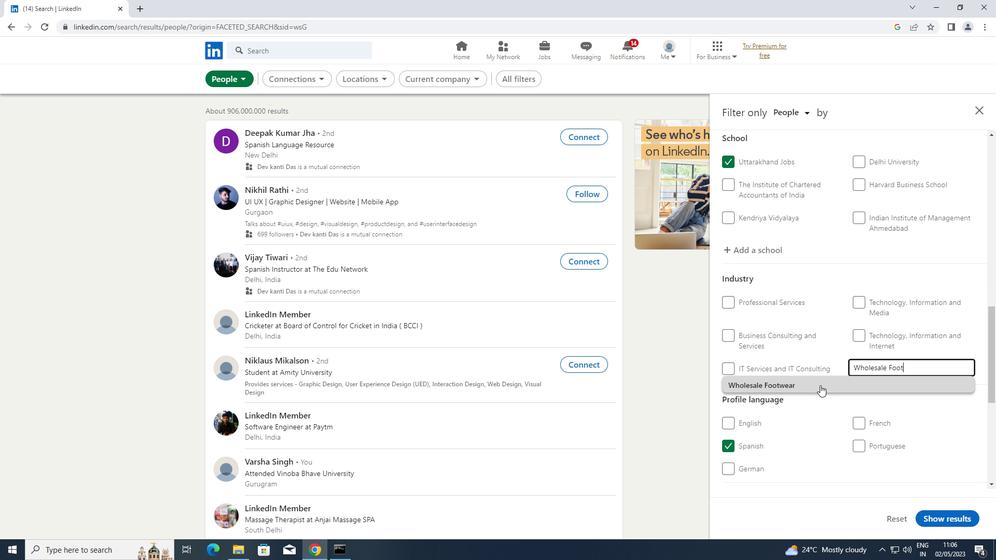 
Action: Mouse moved to (820, 385)
Screenshot: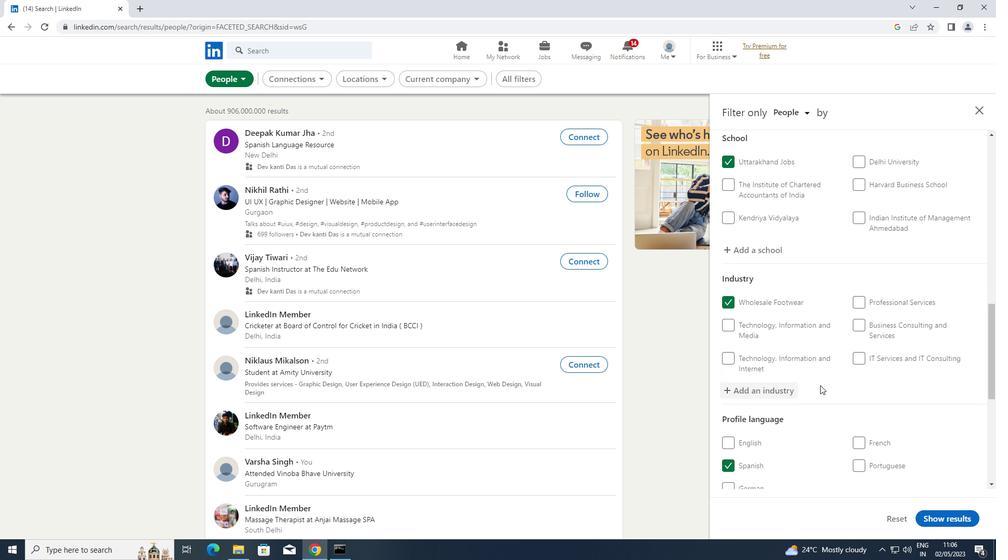 
Action: Mouse scrolled (820, 385) with delta (0, 0)
Screenshot: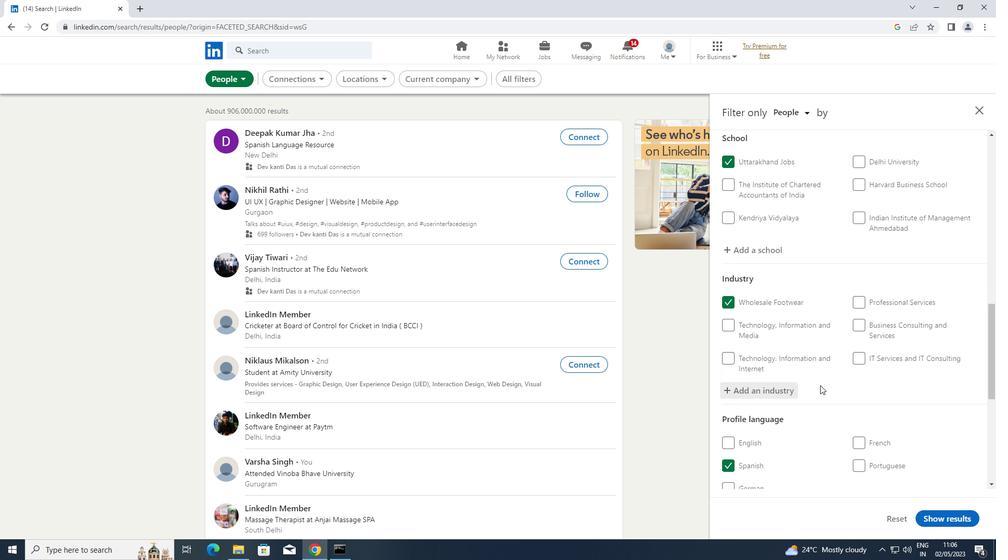 
Action: Mouse scrolled (820, 385) with delta (0, 0)
Screenshot: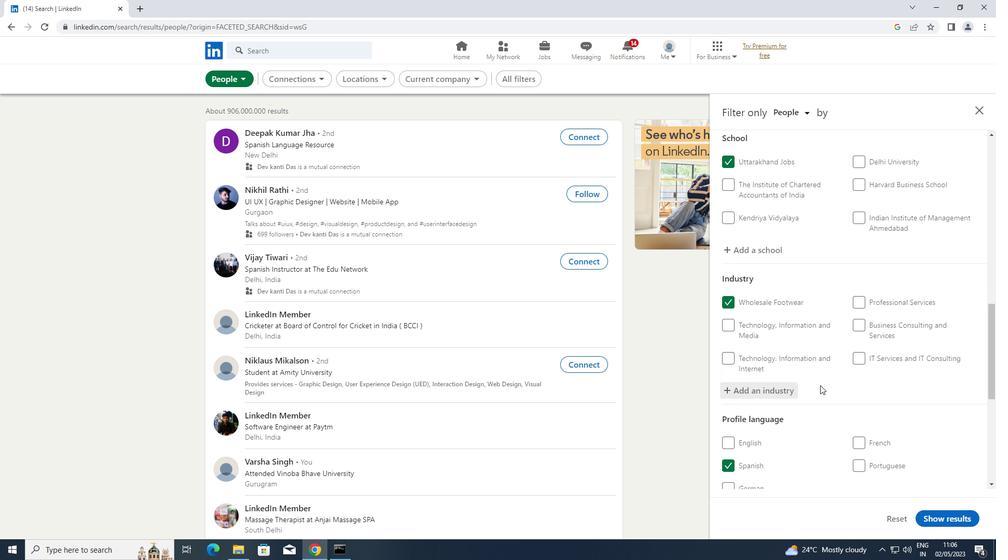 
Action: Mouse moved to (819, 385)
Screenshot: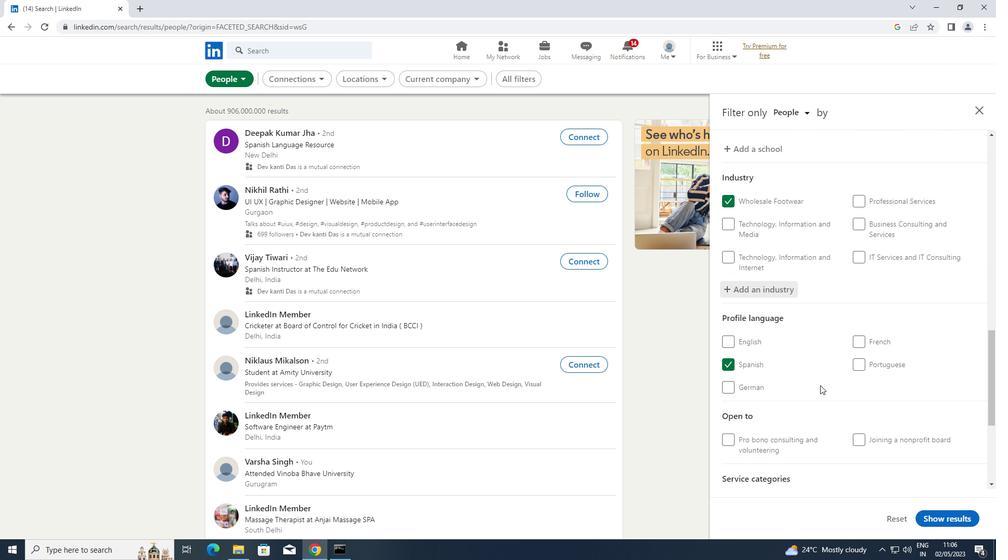 
Action: Mouse scrolled (819, 385) with delta (0, 0)
Screenshot: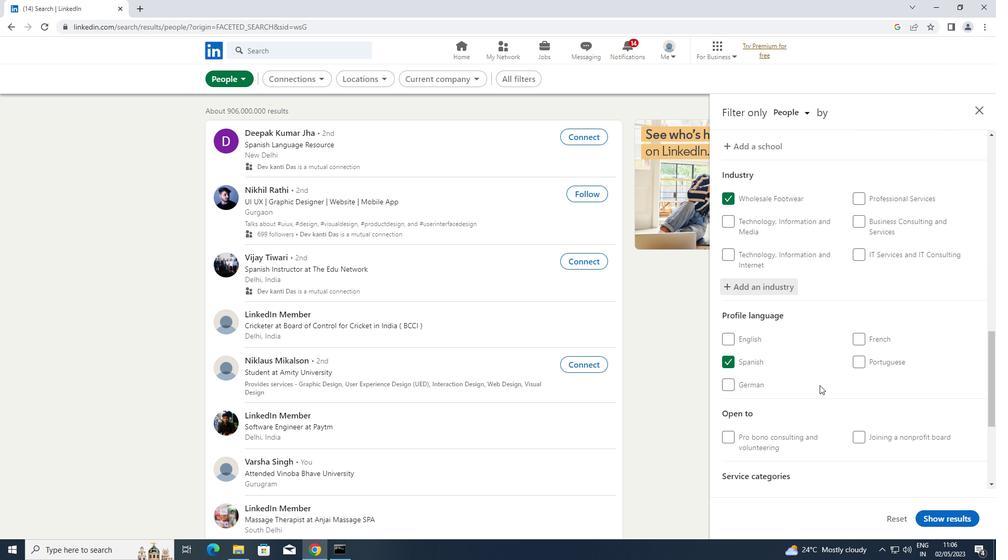 
Action: Mouse scrolled (819, 385) with delta (0, 0)
Screenshot: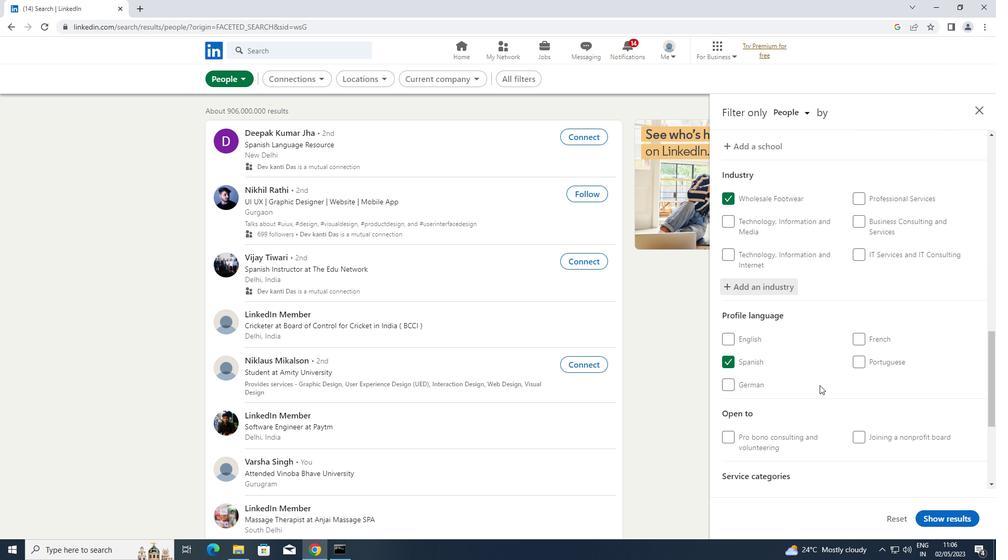 
Action: Mouse scrolled (819, 385) with delta (0, 0)
Screenshot: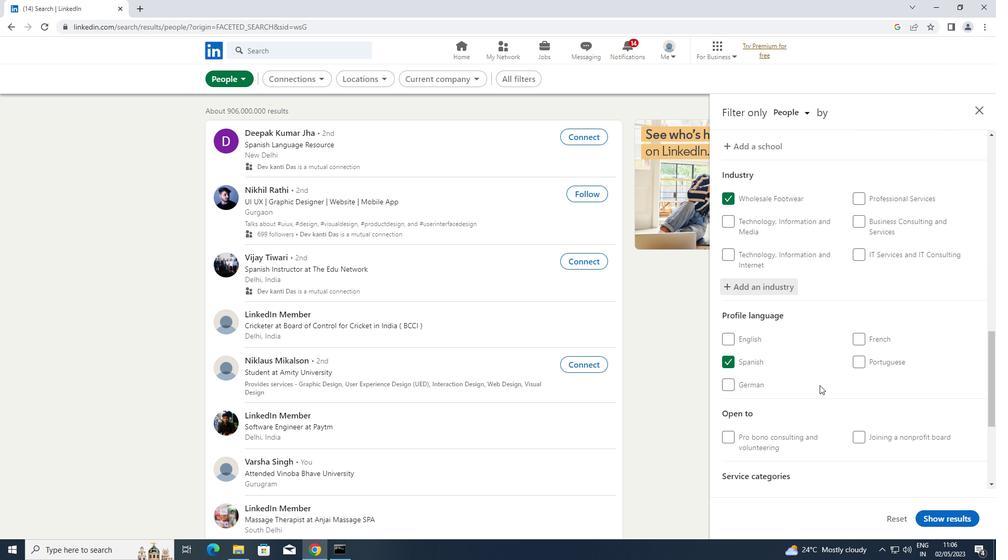 
Action: Mouse scrolled (819, 385) with delta (0, 0)
Screenshot: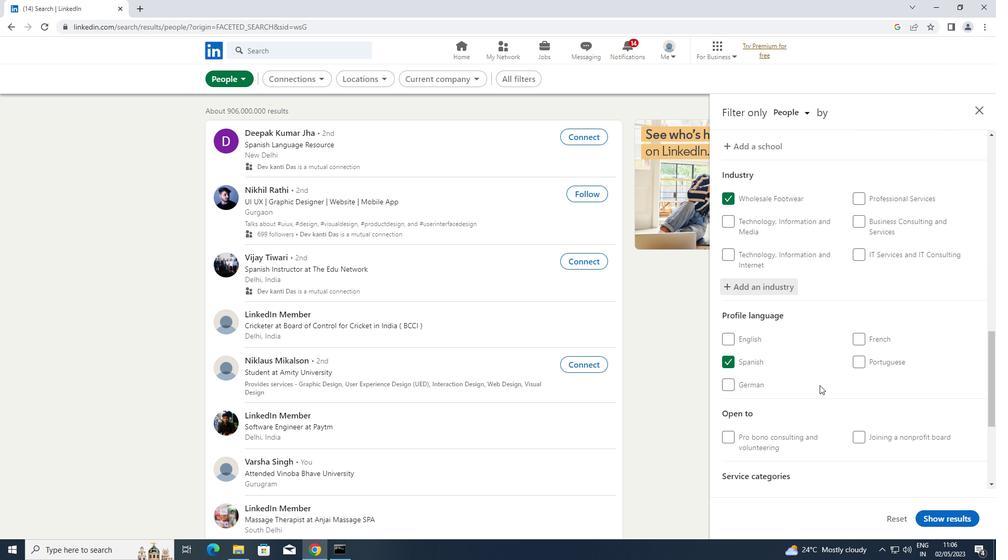 
Action: Mouse moved to (896, 345)
Screenshot: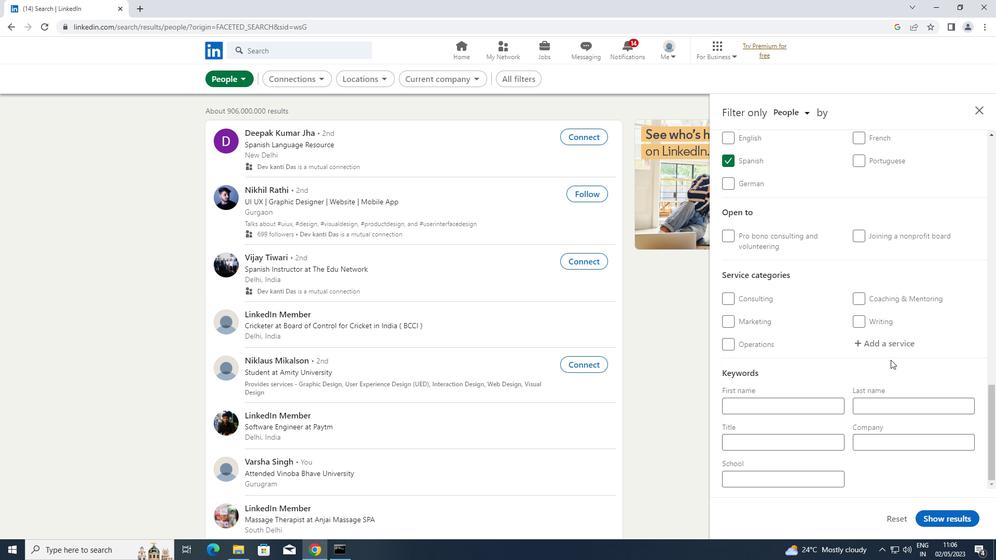 
Action: Mouse pressed left at (896, 345)
Screenshot: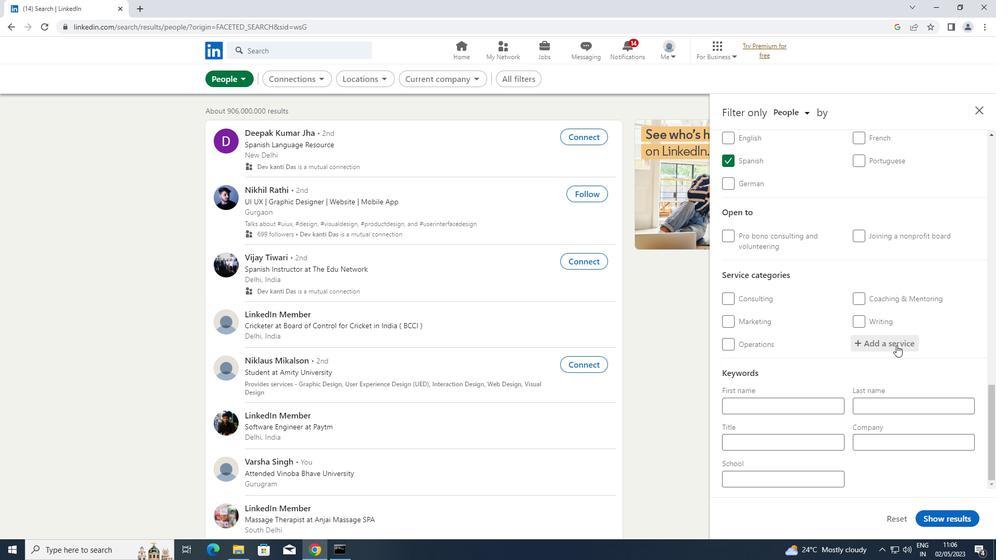 
Action: Key pressed <Key.shift>INSUR
Screenshot: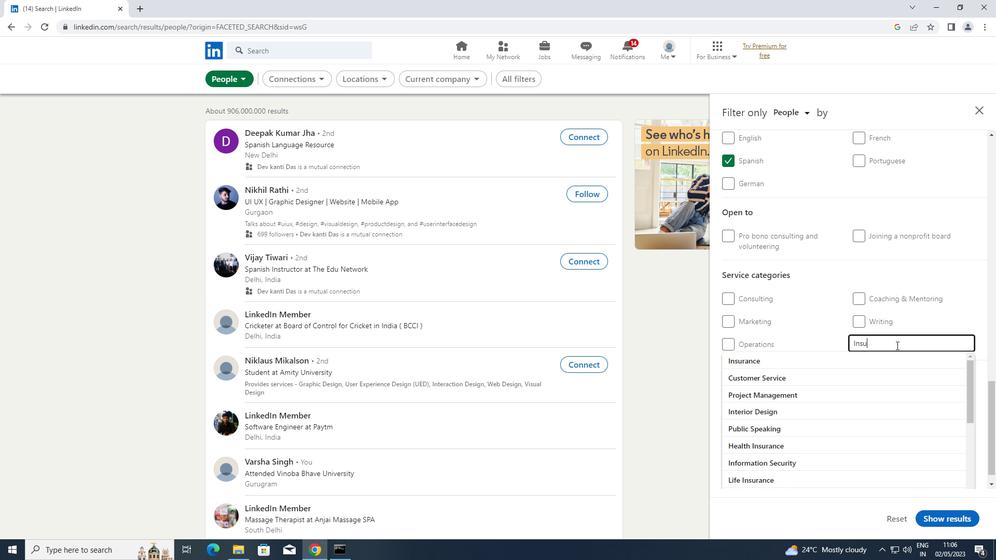 
Action: Mouse moved to (813, 355)
Screenshot: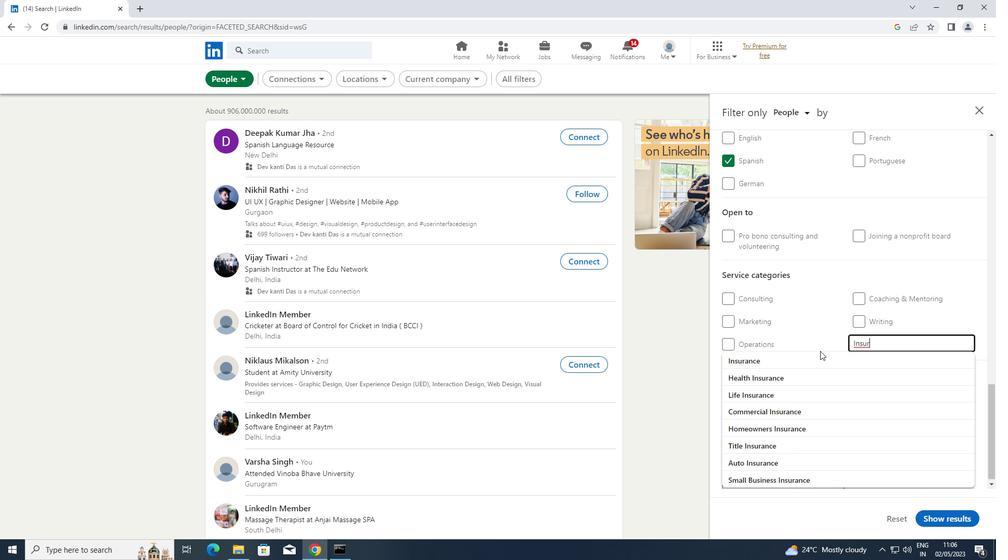 
Action: Mouse pressed left at (813, 355)
Screenshot: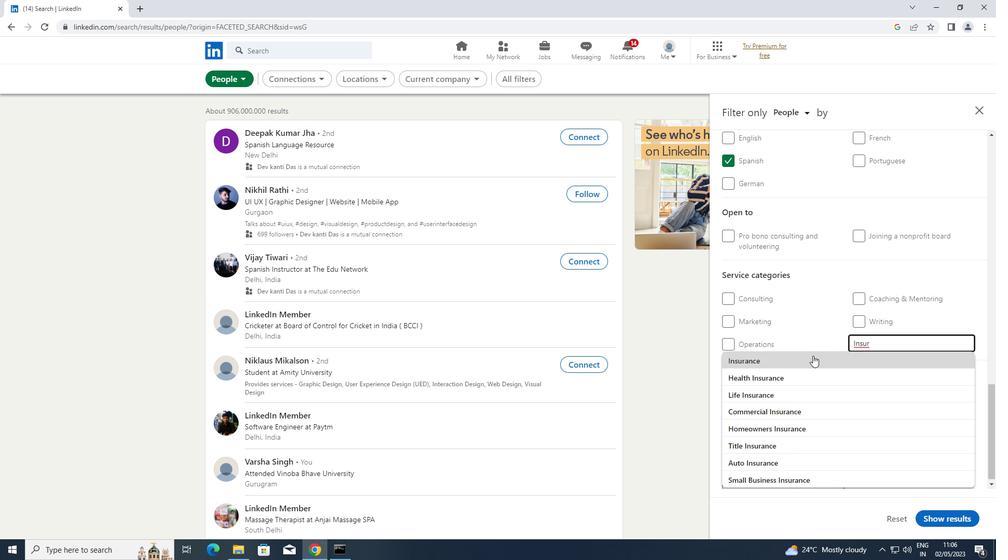 
Action: Mouse scrolled (813, 355) with delta (0, 0)
Screenshot: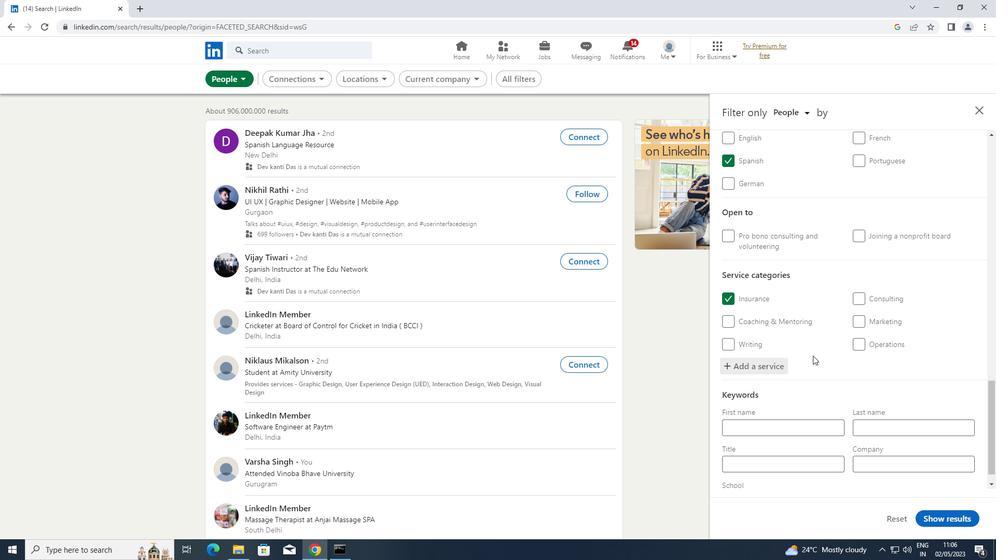 
Action: Mouse scrolled (813, 355) with delta (0, 0)
Screenshot: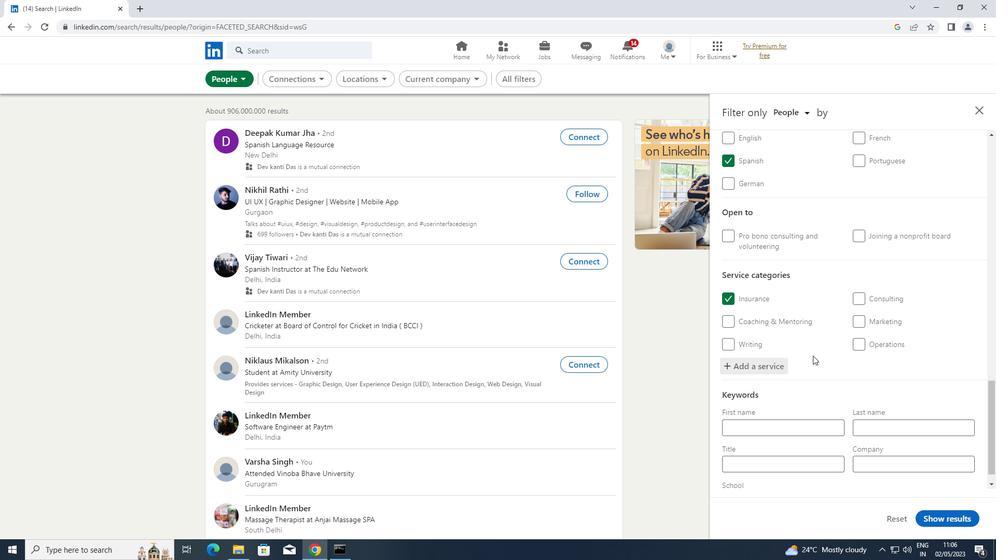
Action: Mouse scrolled (813, 355) with delta (0, 0)
Screenshot: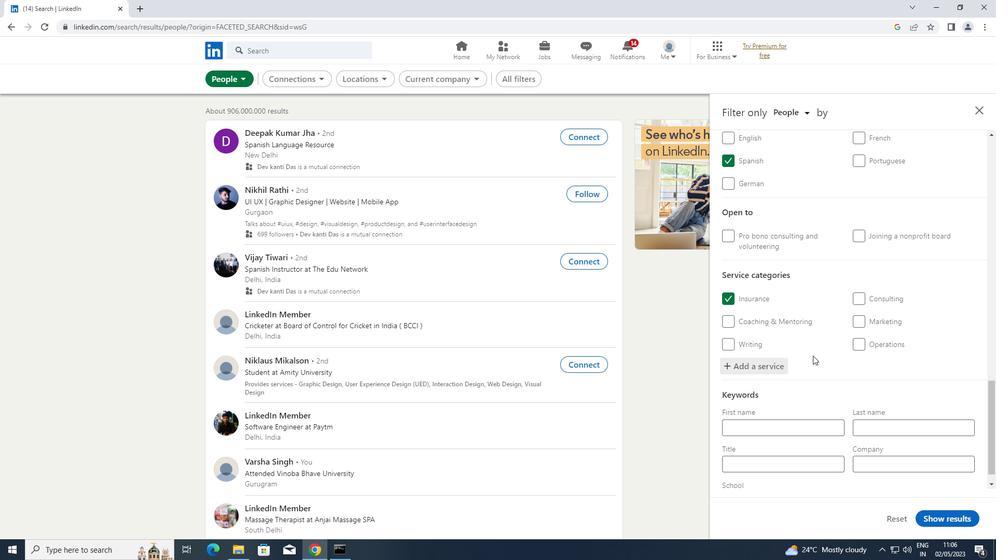 
Action: Mouse scrolled (813, 355) with delta (0, 0)
Screenshot: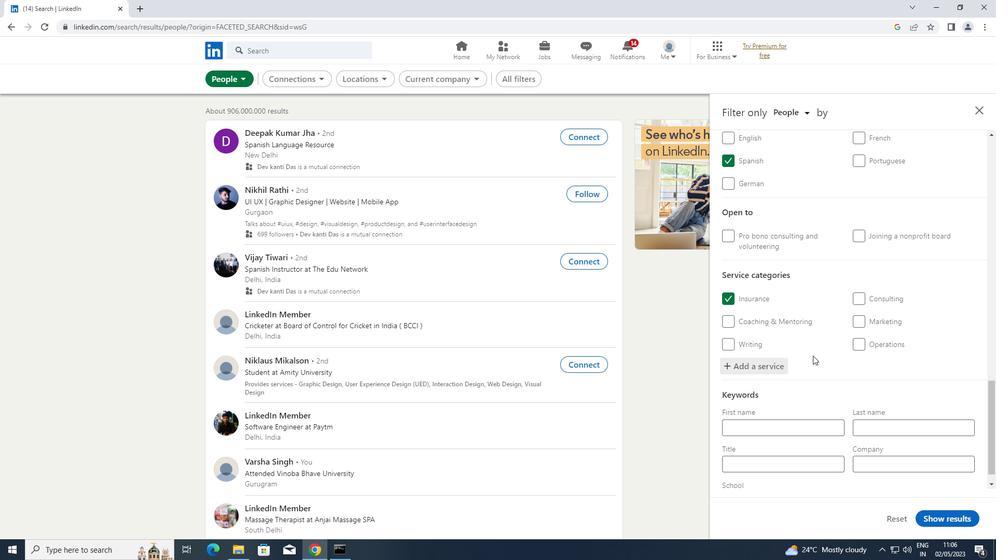 
Action: Mouse scrolled (813, 355) with delta (0, 0)
Screenshot: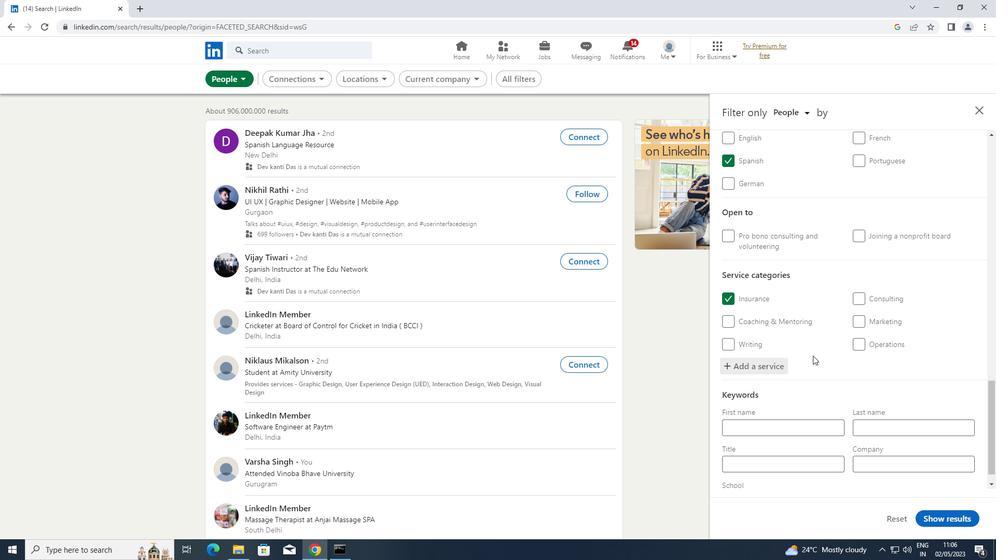 
Action: Mouse scrolled (813, 355) with delta (0, 0)
Screenshot: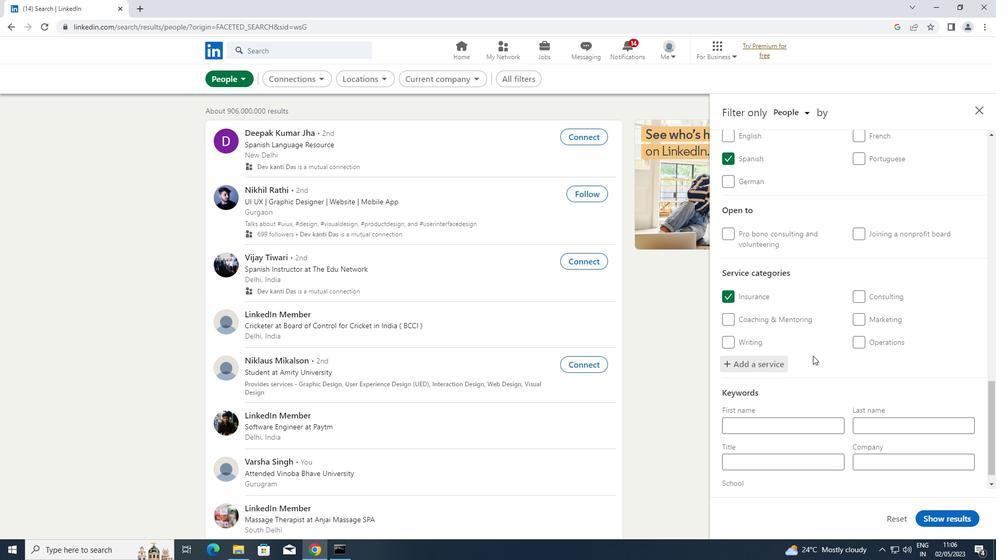 
Action: Mouse moved to (789, 443)
Screenshot: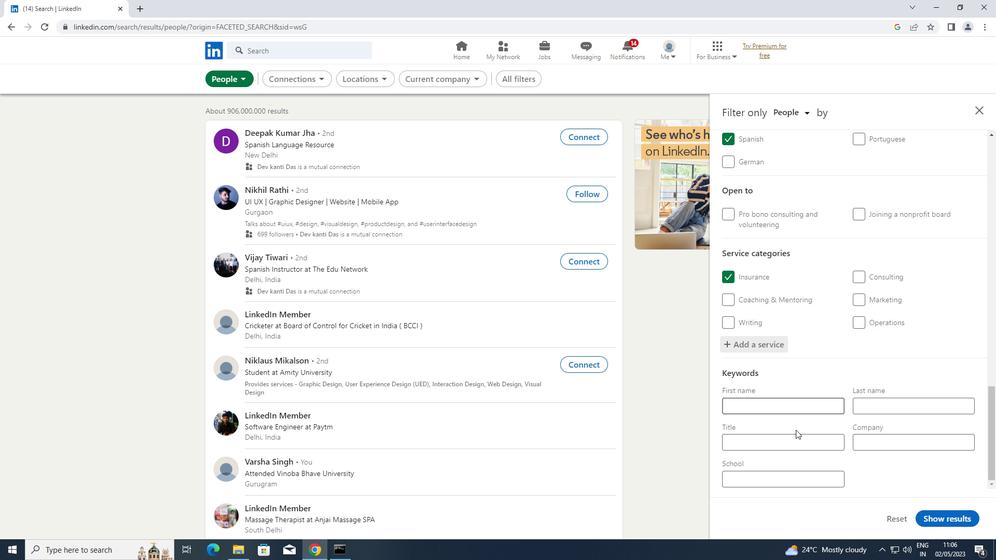 
Action: Mouse pressed left at (789, 443)
Screenshot: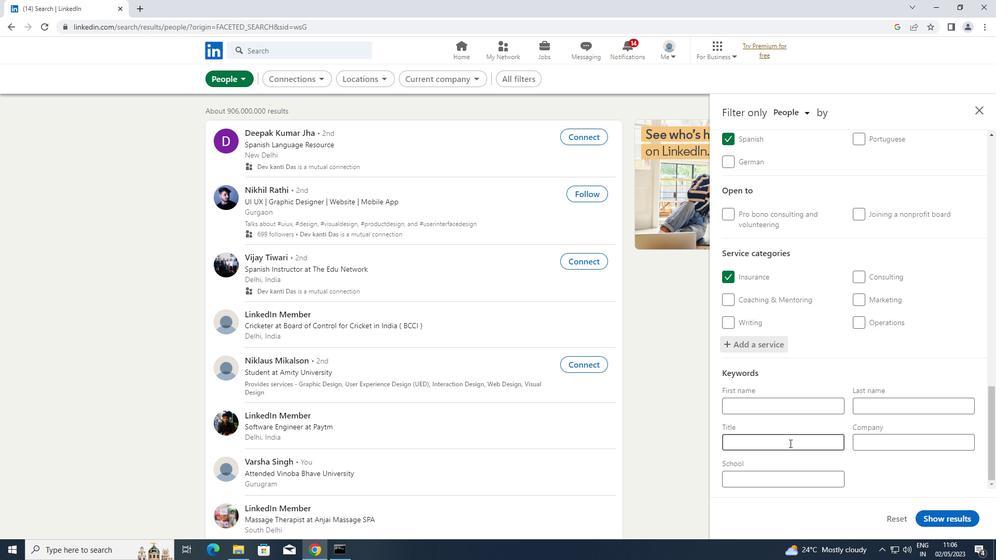 
Action: Key pressed <Key.shift>PRODUCTION<Key.space><Key.shift>ENGINEER
Screenshot: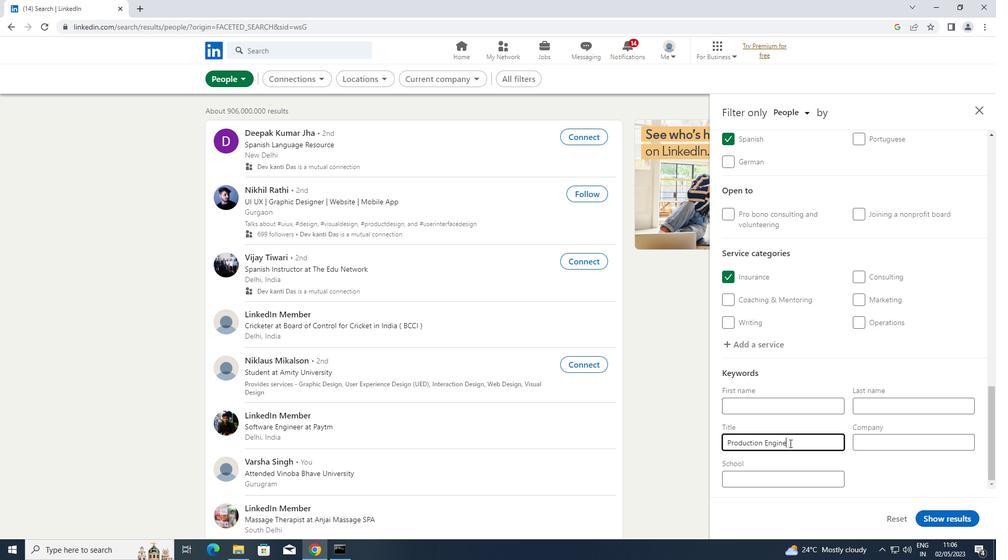 
Action: Mouse moved to (935, 514)
Screenshot: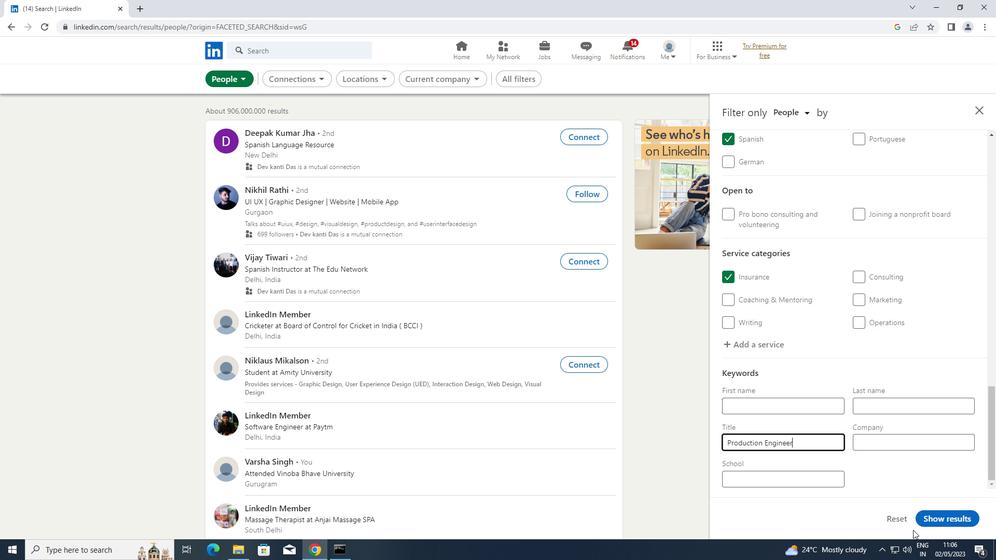 
Action: Mouse pressed left at (935, 514)
Screenshot: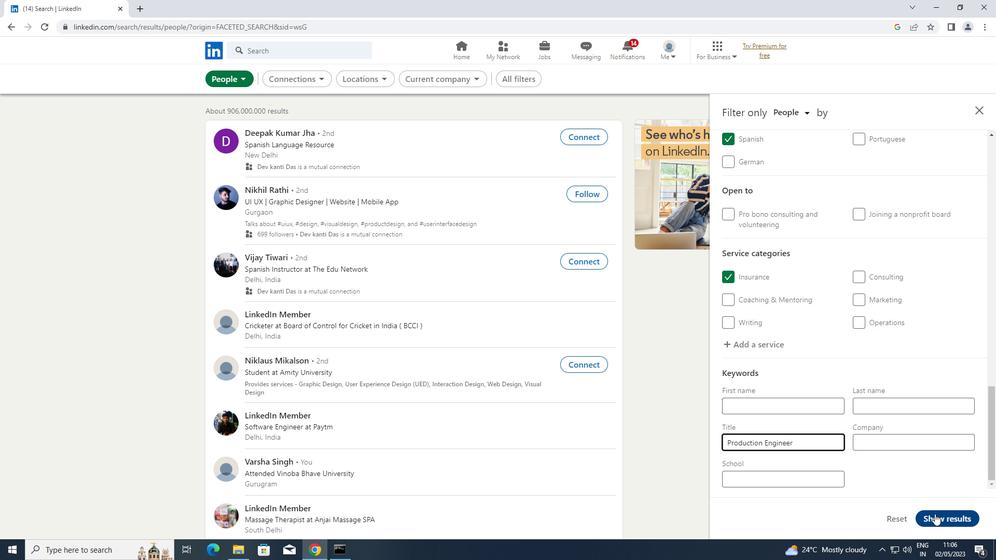 
